 Task: Find connections with filter location Napāsar with filter topic #investmentproperty with filter profile language English with filter current company Waaree Group with filter school Saveetha Engineering College with filter industry Home Health Care Services with filter service category Financial Analysis with filter keywords title Office Manager
Action: Mouse moved to (476, 82)
Screenshot: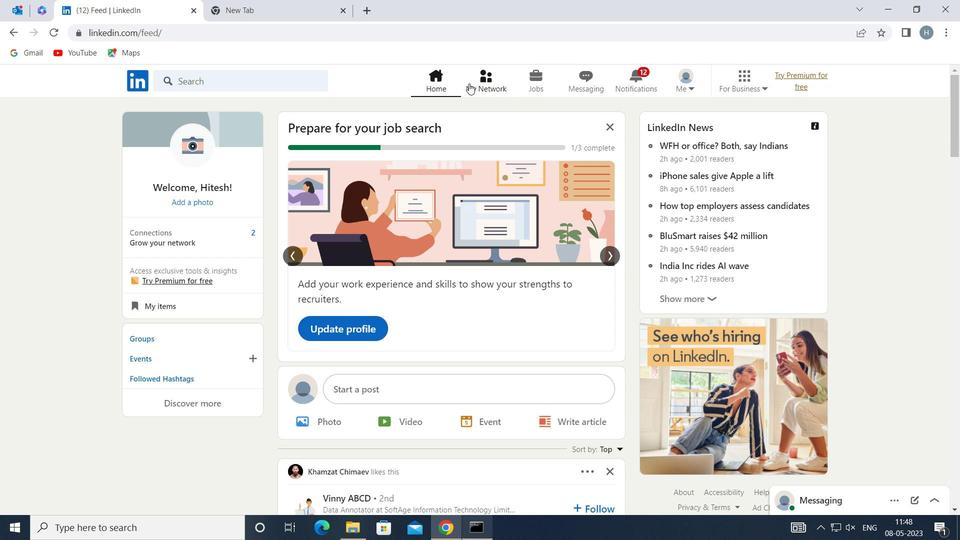 
Action: Mouse pressed left at (476, 82)
Screenshot: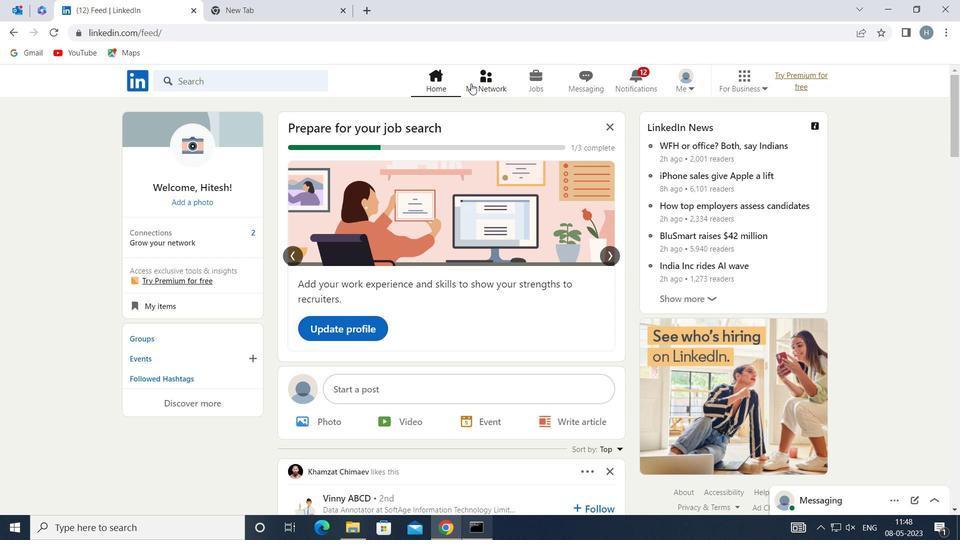 
Action: Mouse moved to (256, 148)
Screenshot: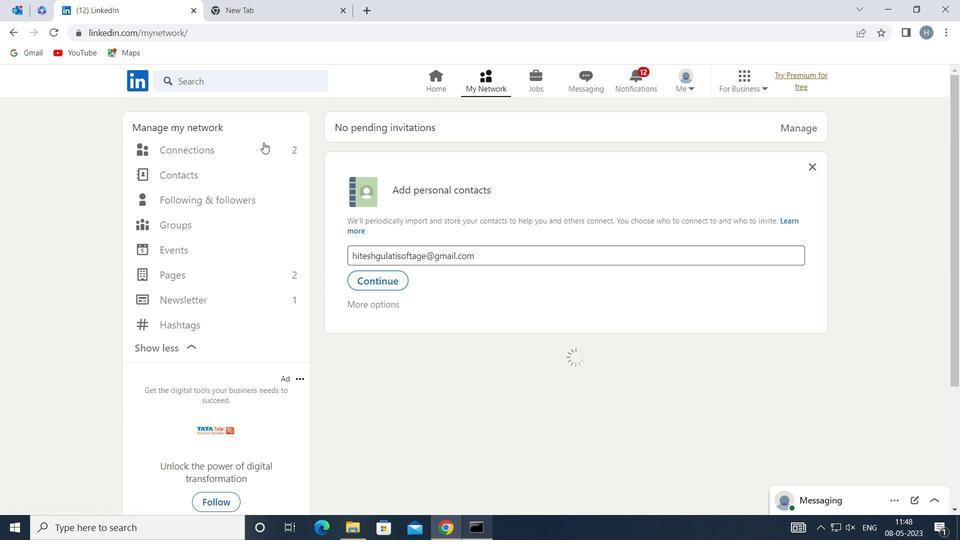 
Action: Mouse pressed left at (256, 148)
Screenshot: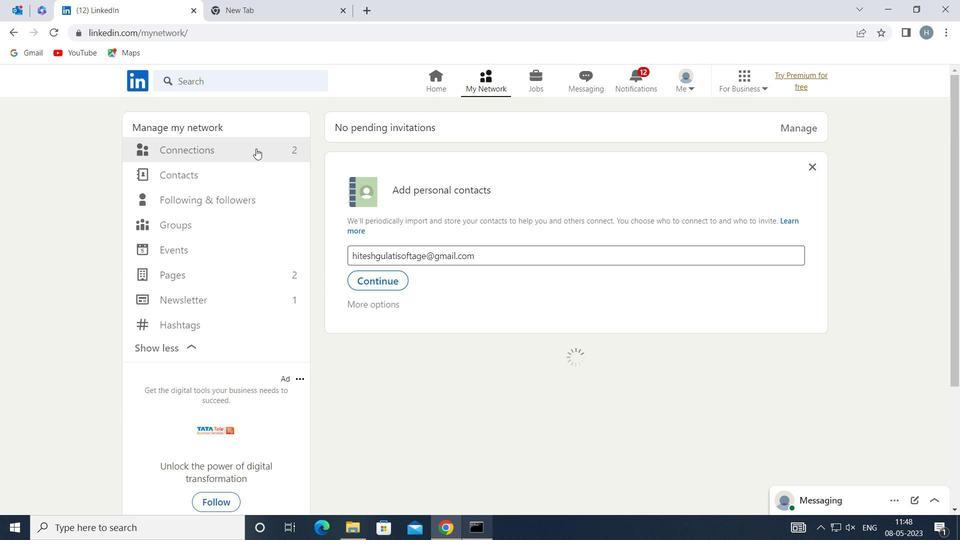 
Action: Mouse moved to (584, 151)
Screenshot: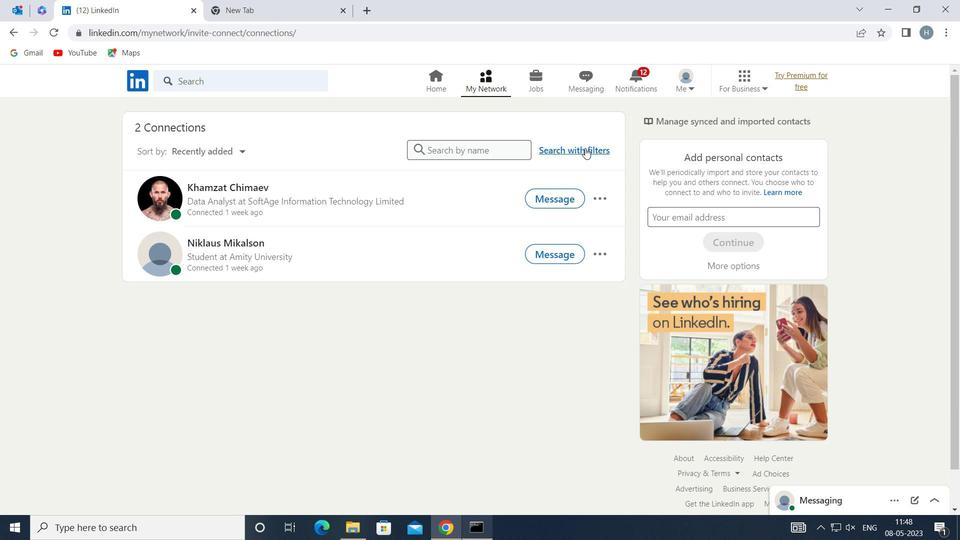 
Action: Mouse pressed left at (584, 151)
Screenshot: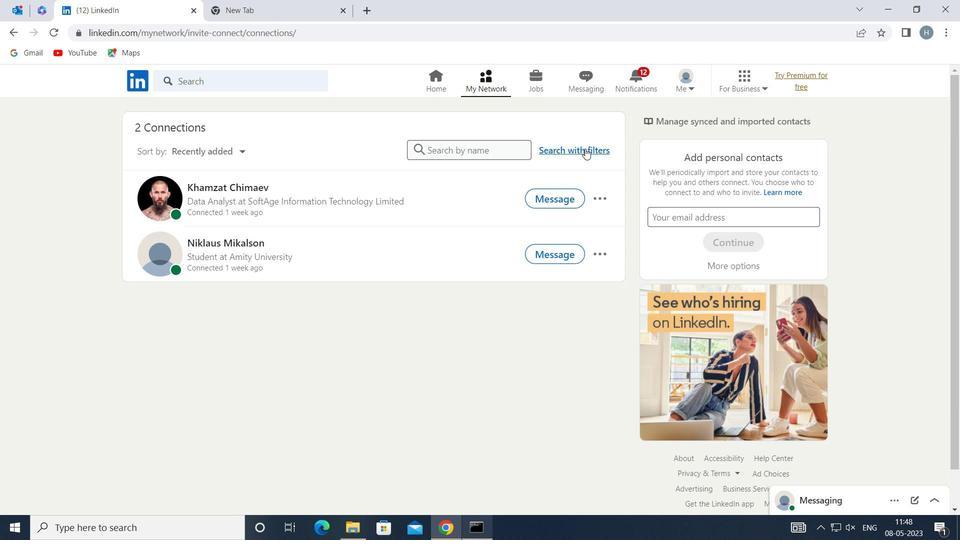 
Action: Mouse moved to (527, 114)
Screenshot: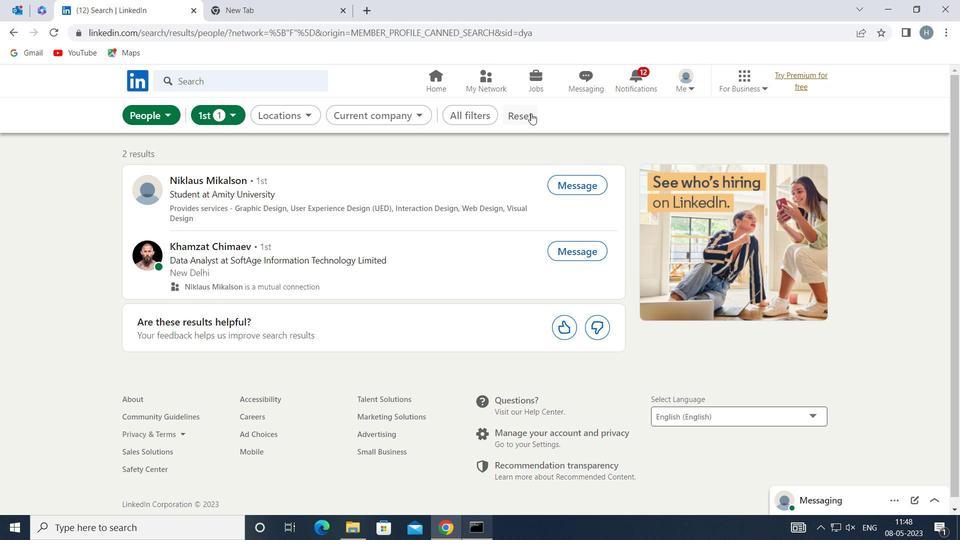 
Action: Mouse pressed left at (527, 114)
Screenshot: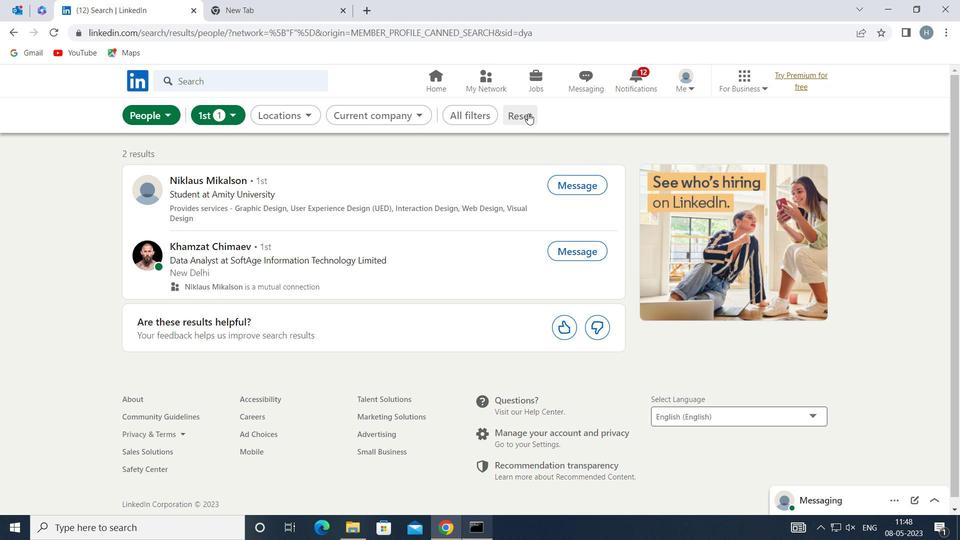 
Action: Mouse moved to (515, 112)
Screenshot: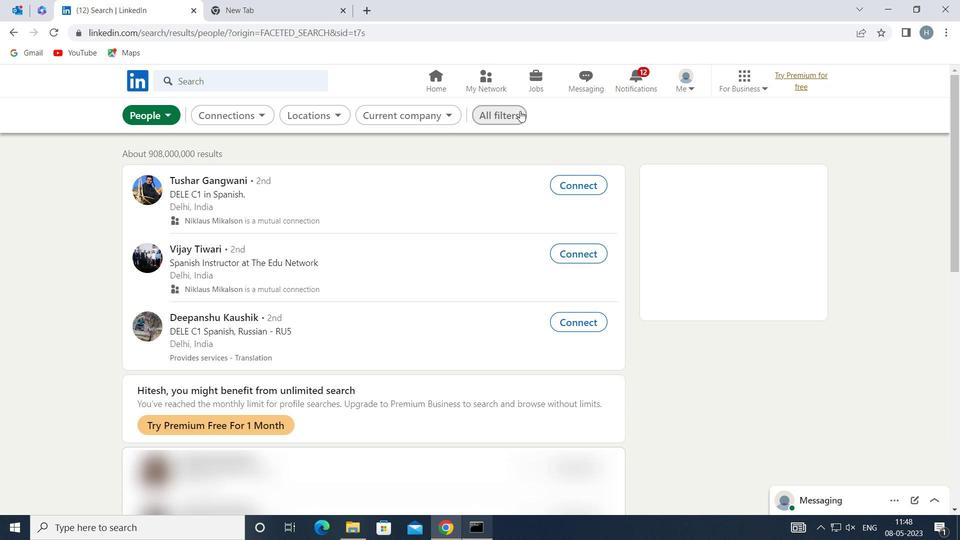 
Action: Mouse pressed left at (515, 112)
Screenshot: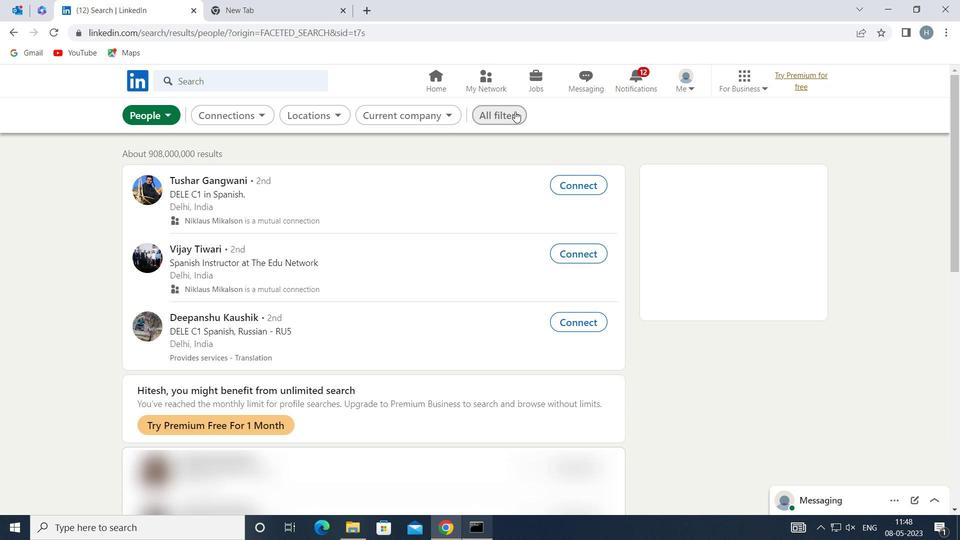 
Action: Mouse moved to (735, 215)
Screenshot: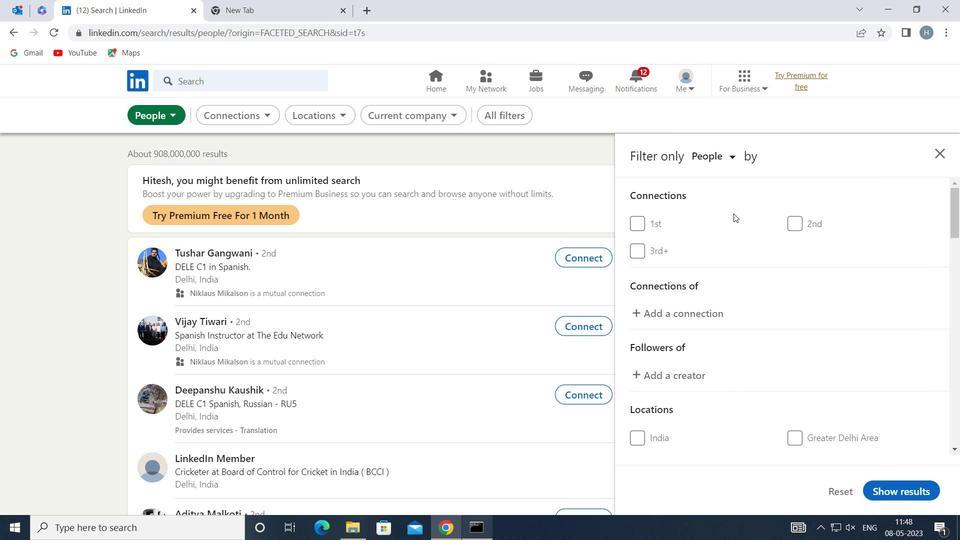 
Action: Mouse scrolled (735, 215) with delta (0, 0)
Screenshot: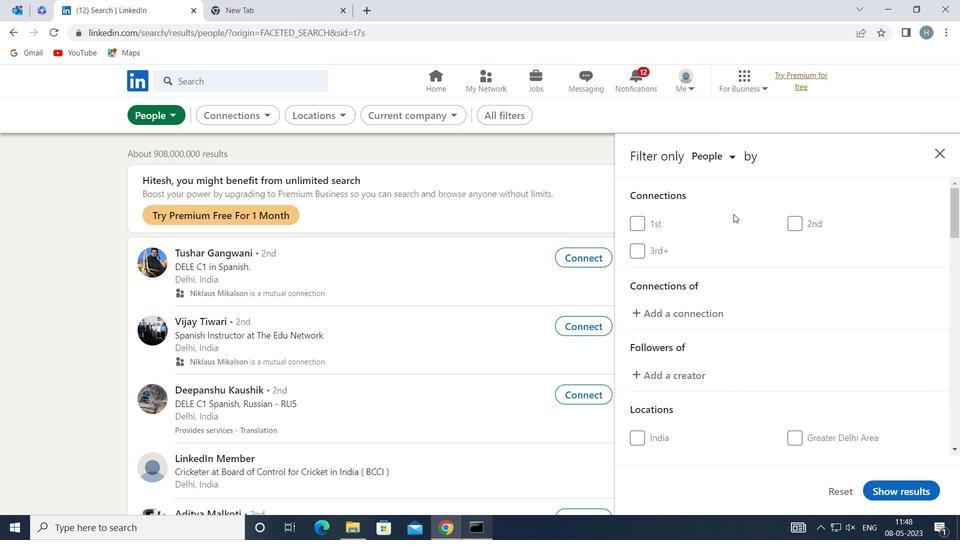 
Action: Mouse moved to (735, 216)
Screenshot: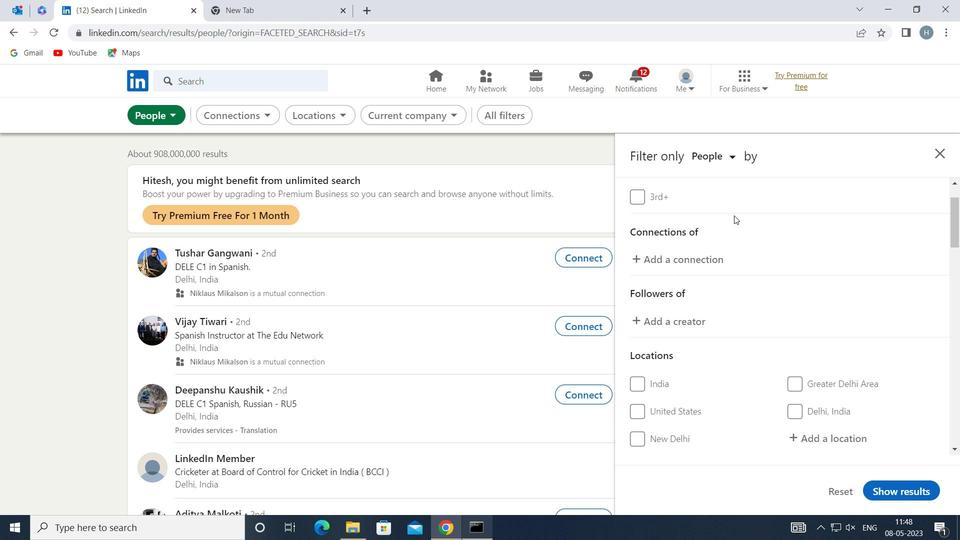 
Action: Mouse scrolled (735, 216) with delta (0, 0)
Screenshot: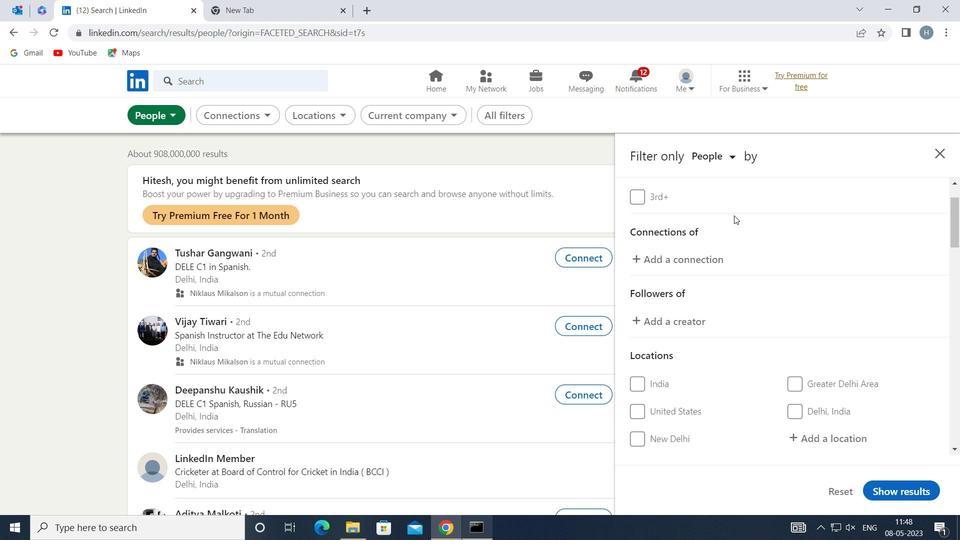 
Action: Mouse scrolled (735, 216) with delta (0, 0)
Screenshot: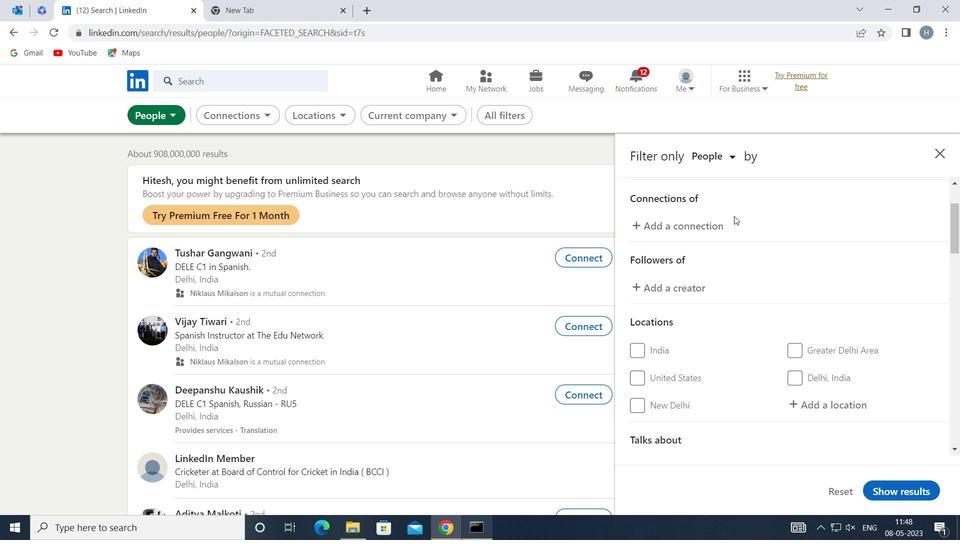 
Action: Mouse moved to (814, 296)
Screenshot: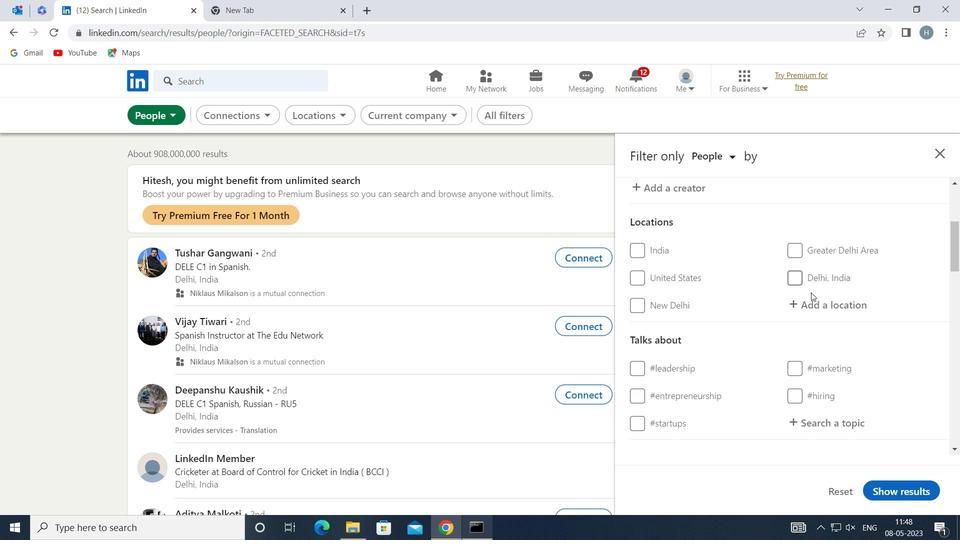 
Action: Mouse pressed left at (814, 296)
Screenshot: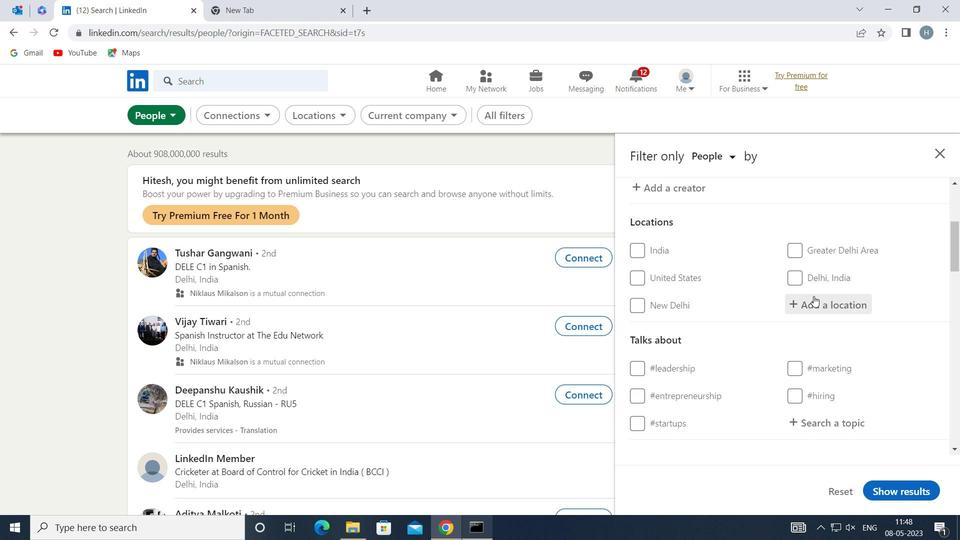 
Action: Key pressed <Key.shift>NAPASAR
Screenshot: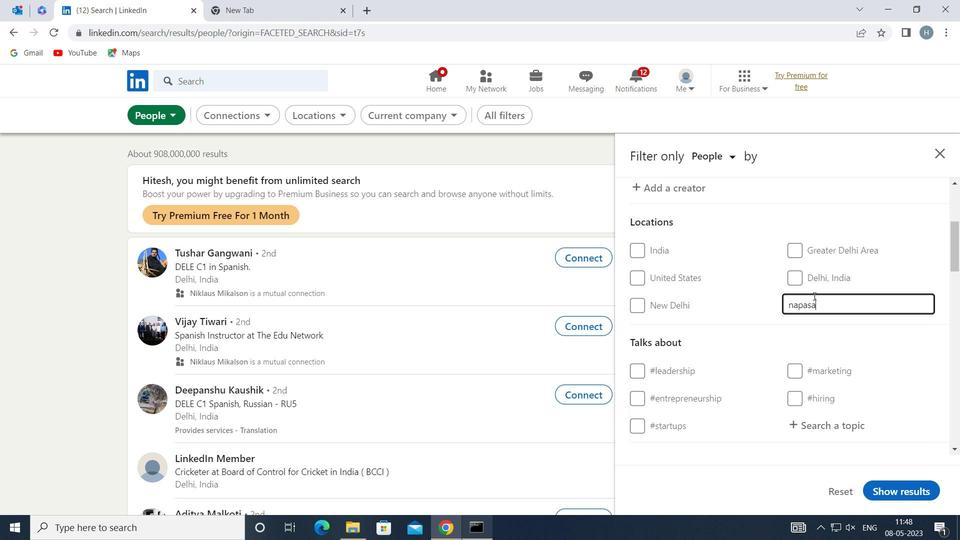 
Action: Mouse moved to (833, 328)
Screenshot: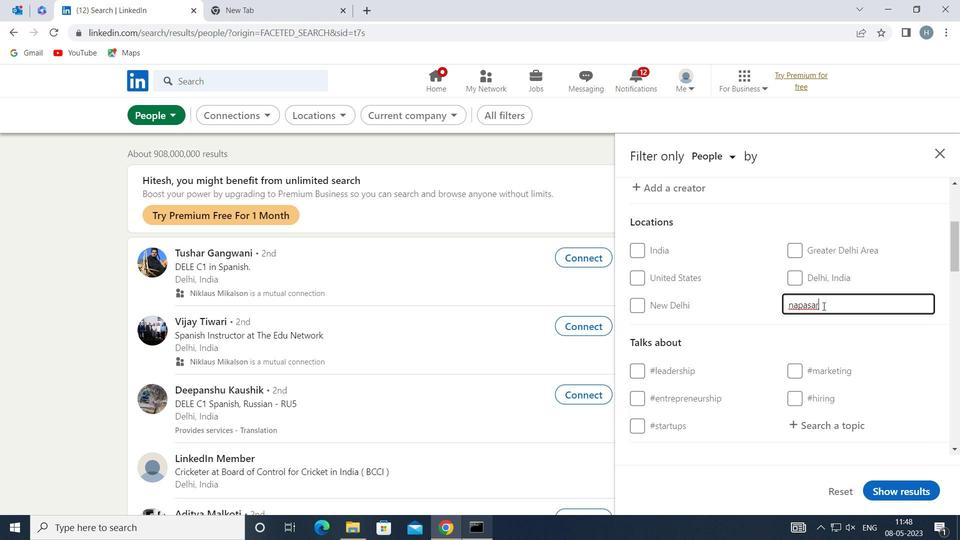 
Action: Mouse pressed left at (833, 328)
Screenshot: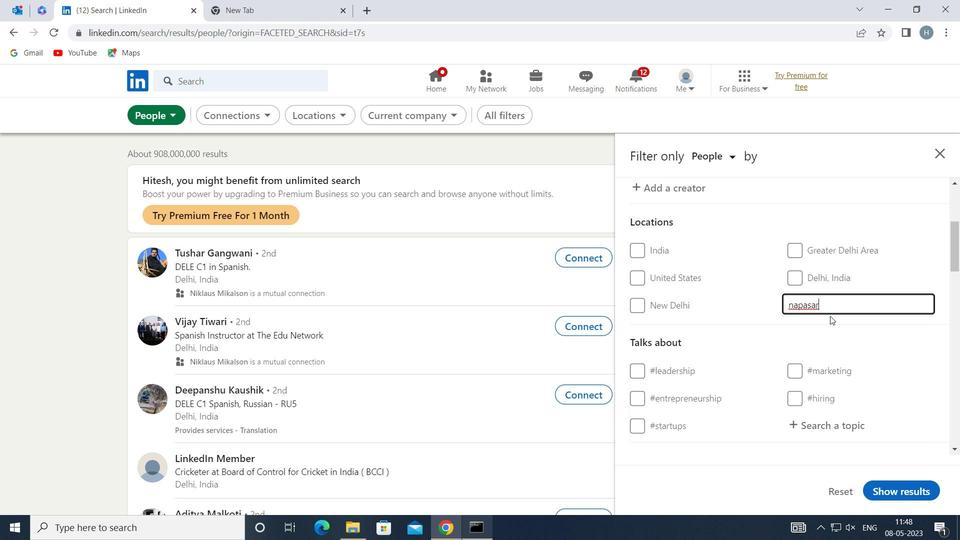 
Action: Mouse moved to (833, 328)
Screenshot: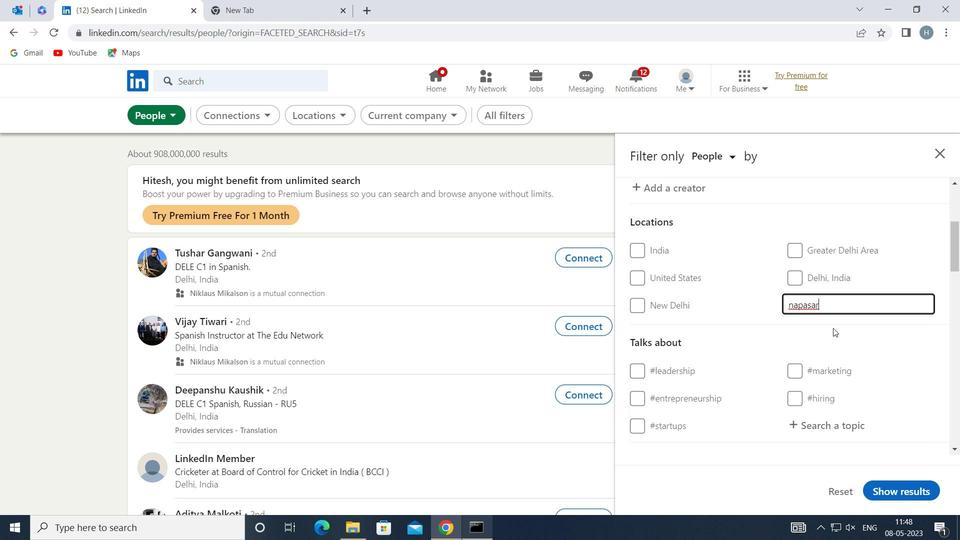 
Action: Mouse scrolled (833, 327) with delta (0, 0)
Screenshot: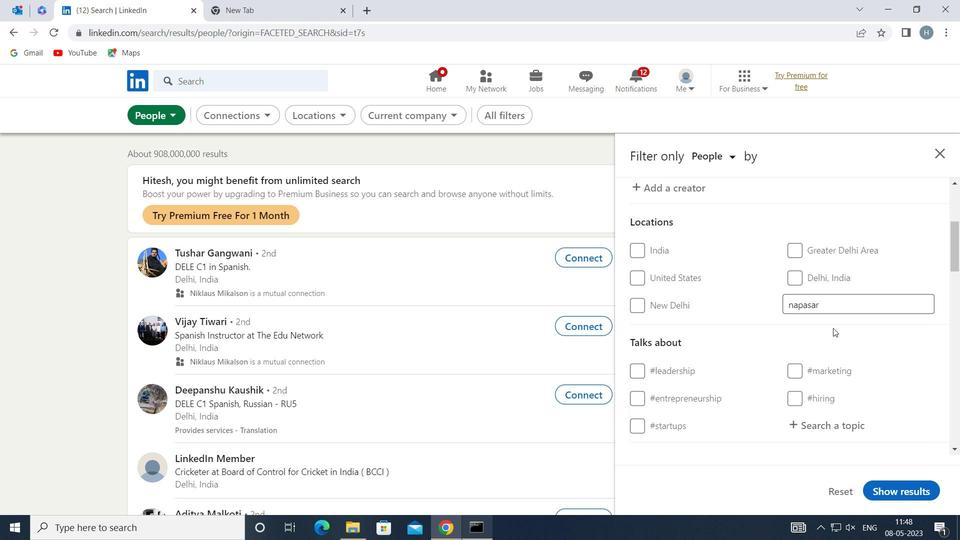 
Action: Mouse moved to (839, 358)
Screenshot: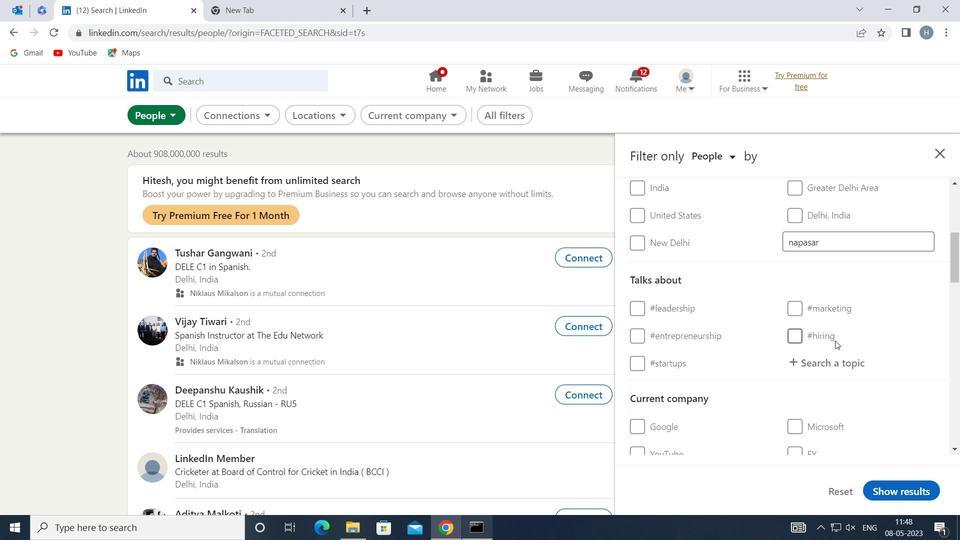
Action: Mouse pressed left at (839, 358)
Screenshot: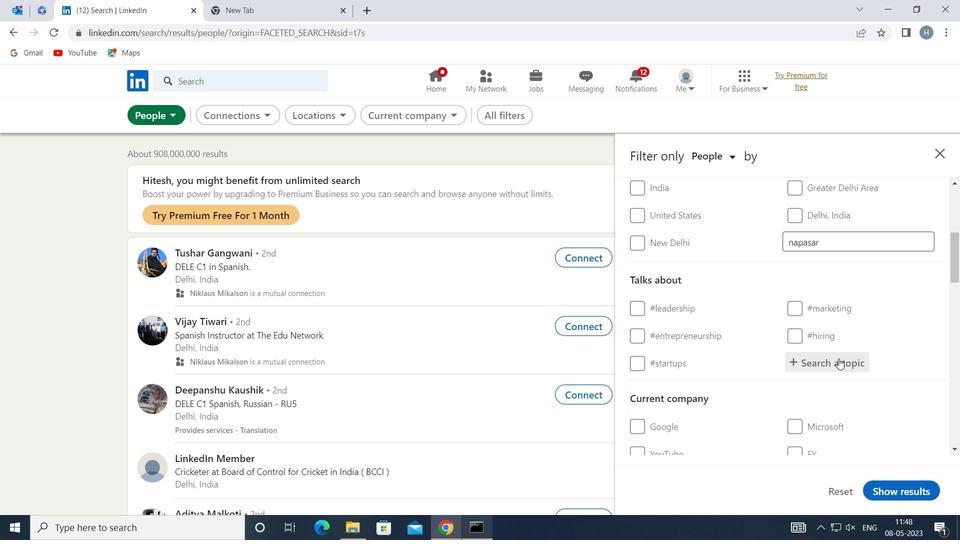 
Action: Key pressed INVESTMENTPROP
Screenshot: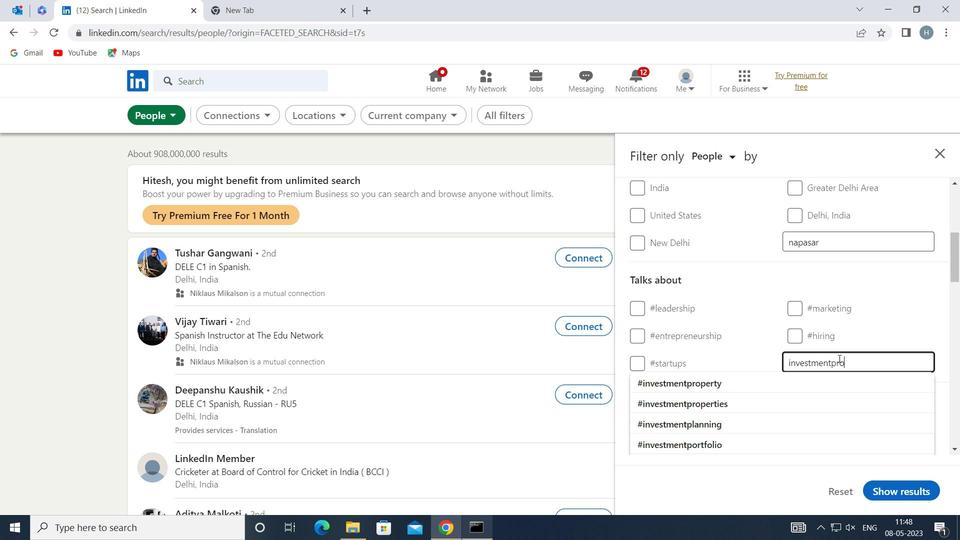
Action: Mouse moved to (804, 377)
Screenshot: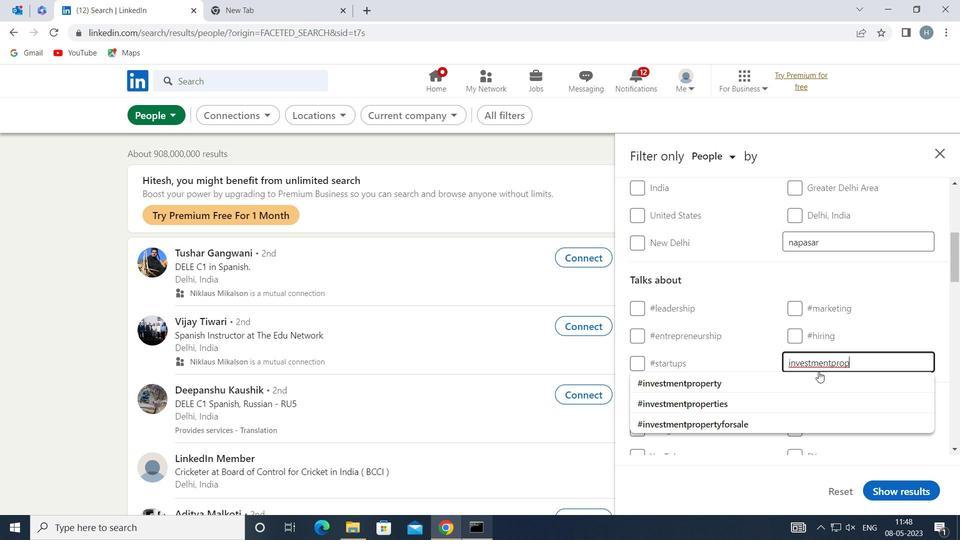
Action: Mouse pressed left at (804, 377)
Screenshot: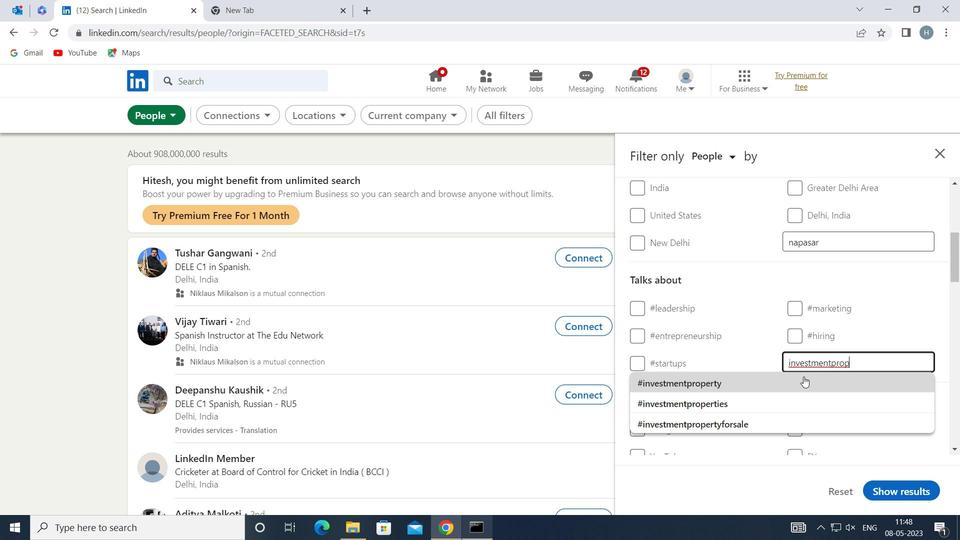 
Action: Mouse moved to (796, 370)
Screenshot: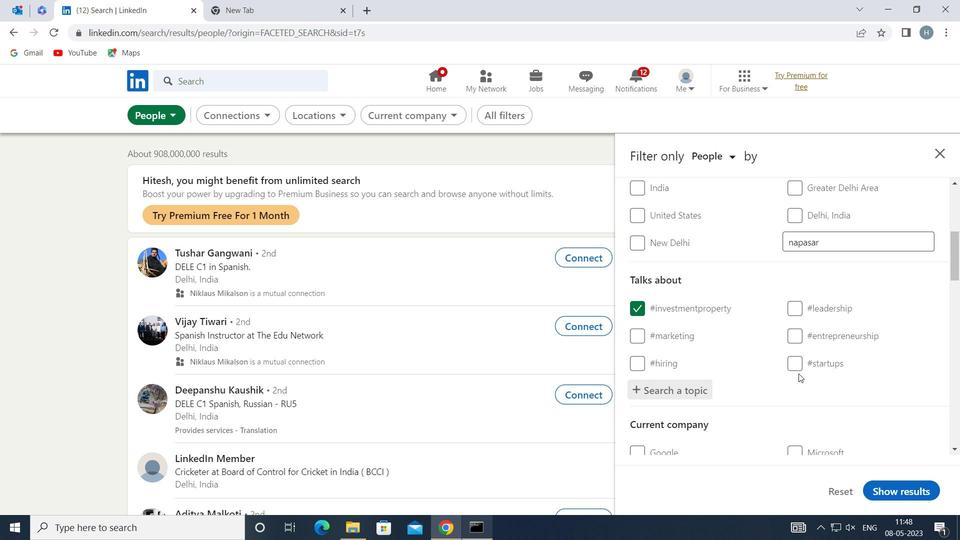 
Action: Mouse scrolled (796, 369) with delta (0, 0)
Screenshot: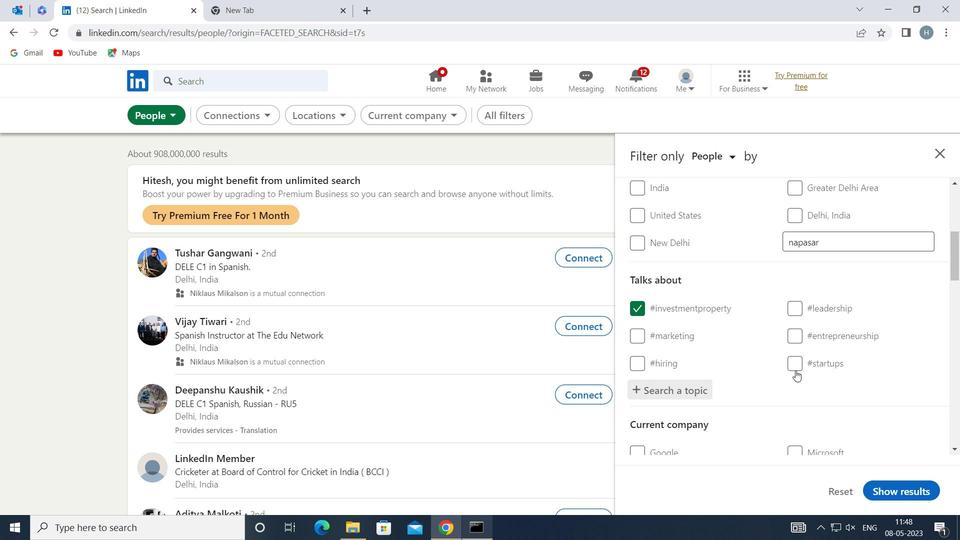 
Action: Mouse moved to (795, 368)
Screenshot: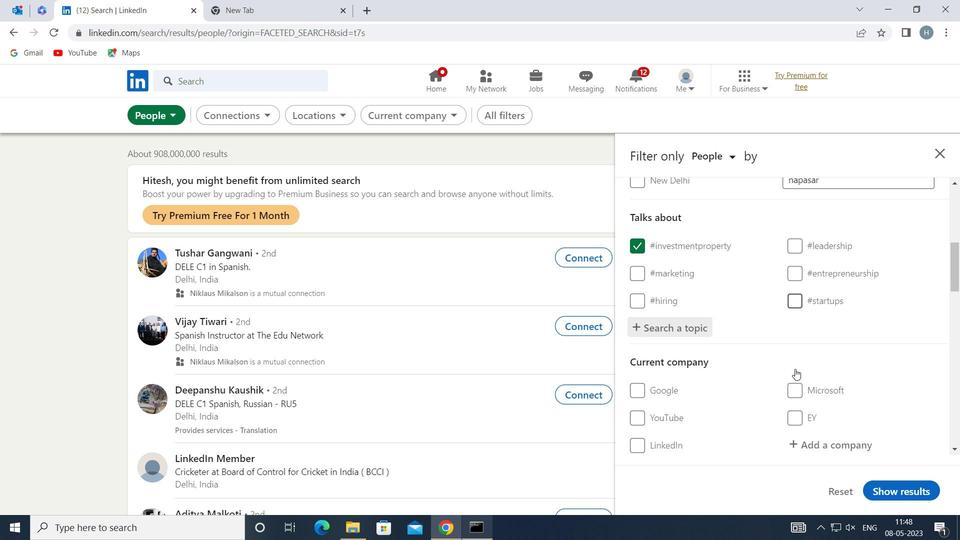 
Action: Mouse scrolled (795, 368) with delta (0, 0)
Screenshot: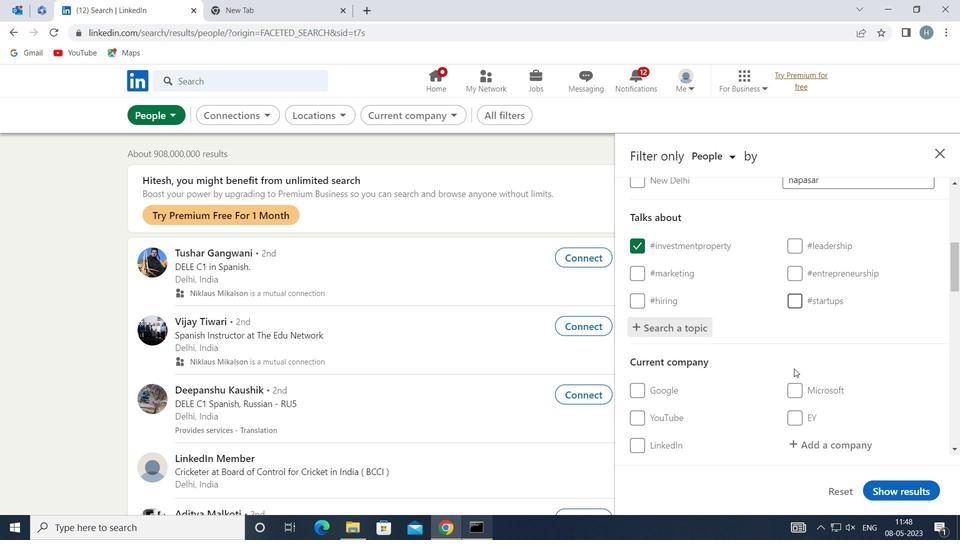 
Action: Mouse scrolled (795, 368) with delta (0, 0)
Screenshot: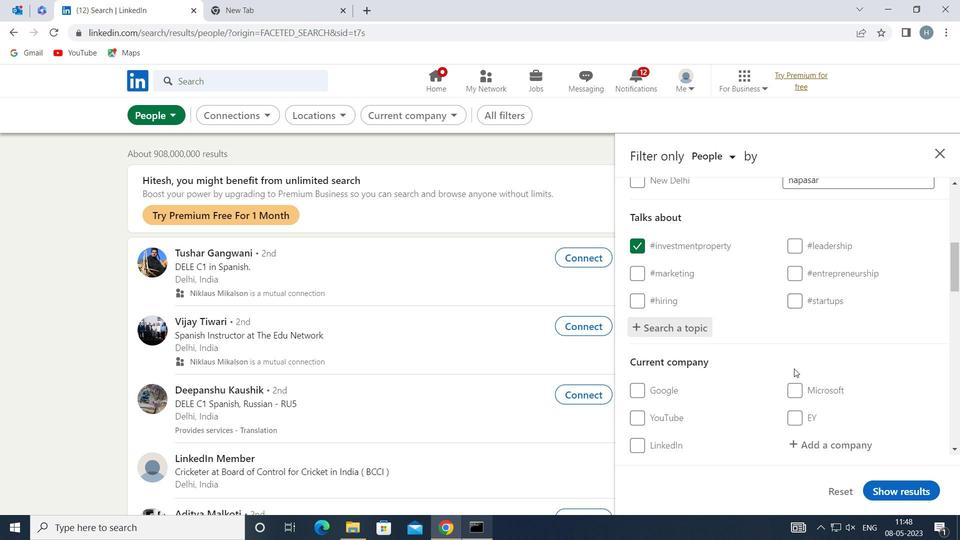 
Action: Mouse scrolled (795, 368) with delta (0, 0)
Screenshot: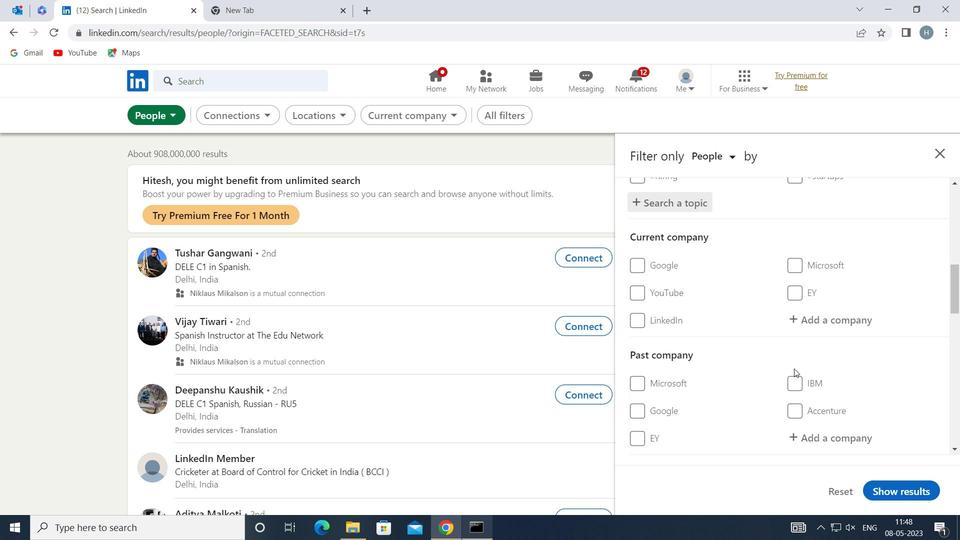 
Action: Mouse scrolled (795, 368) with delta (0, 0)
Screenshot: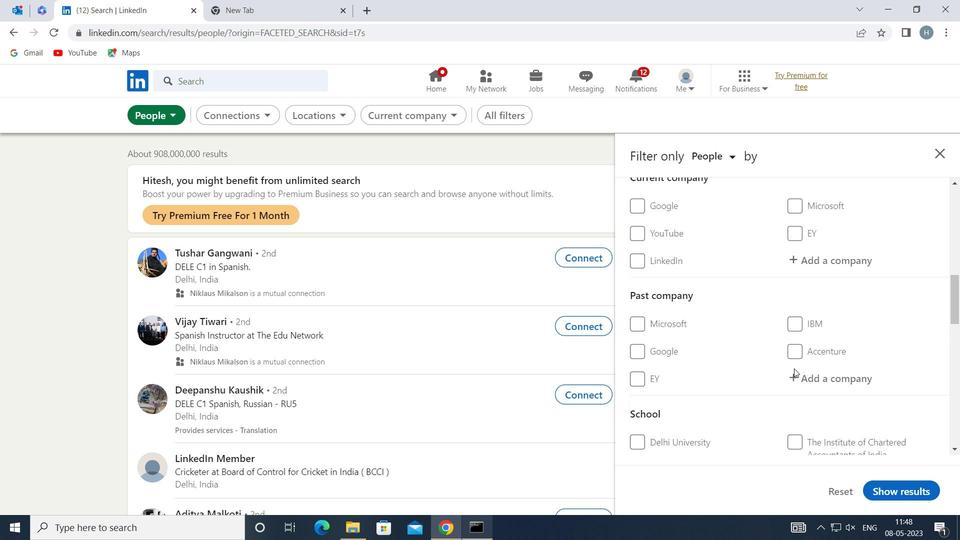 
Action: Mouse scrolled (795, 368) with delta (0, 0)
Screenshot: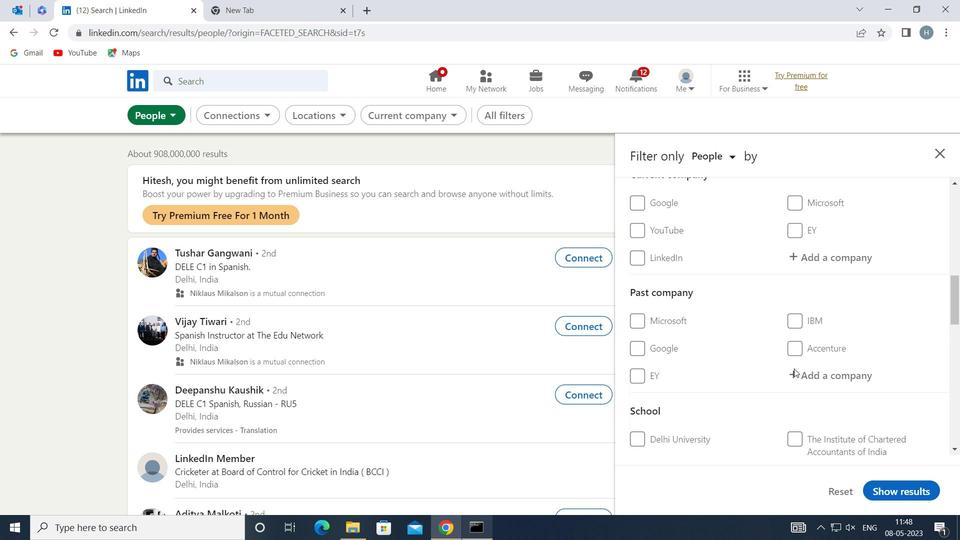 
Action: Mouse scrolled (795, 368) with delta (0, 0)
Screenshot: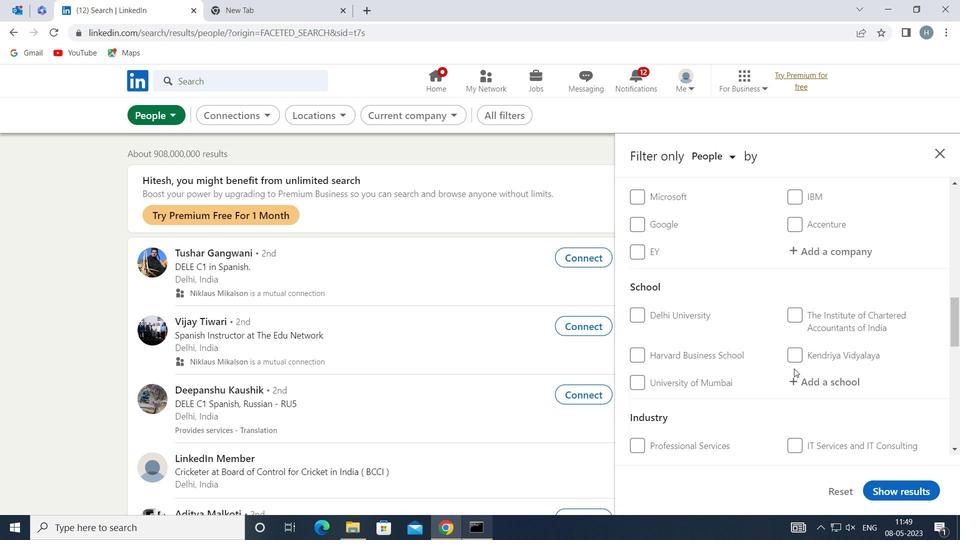 
Action: Mouse scrolled (795, 368) with delta (0, 0)
Screenshot: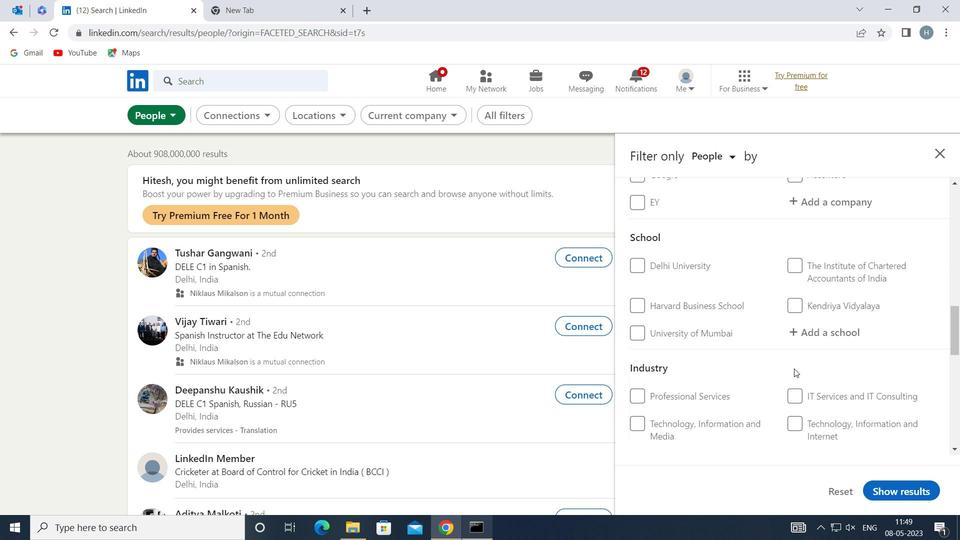 
Action: Mouse scrolled (795, 368) with delta (0, 0)
Screenshot: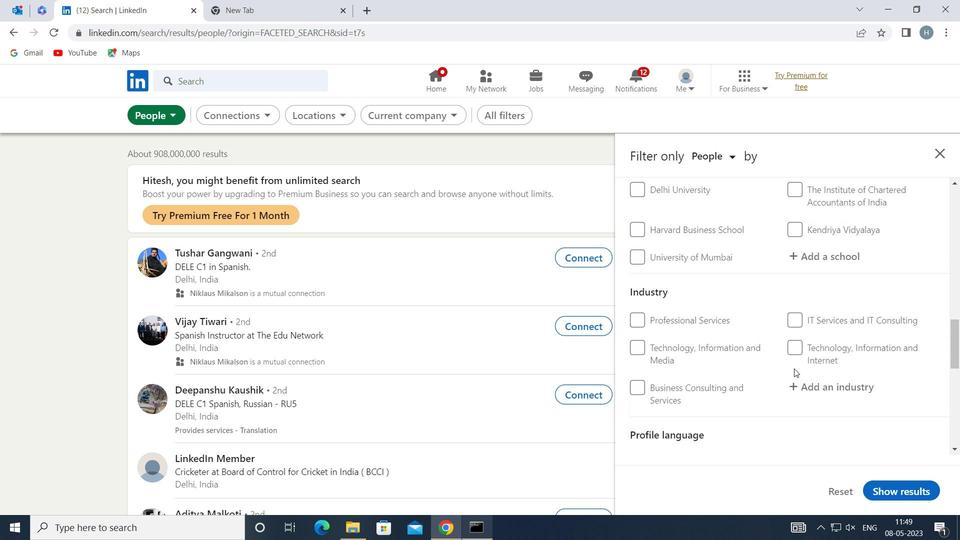 
Action: Mouse scrolled (795, 368) with delta (0, 0)
Screenshot: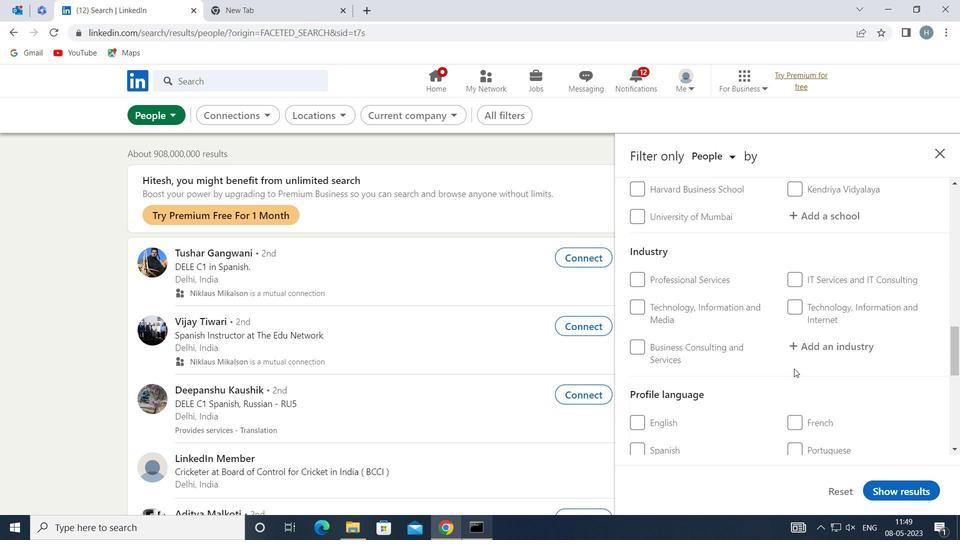 
Action: Mouse moved to (637, 340)
Screenshot: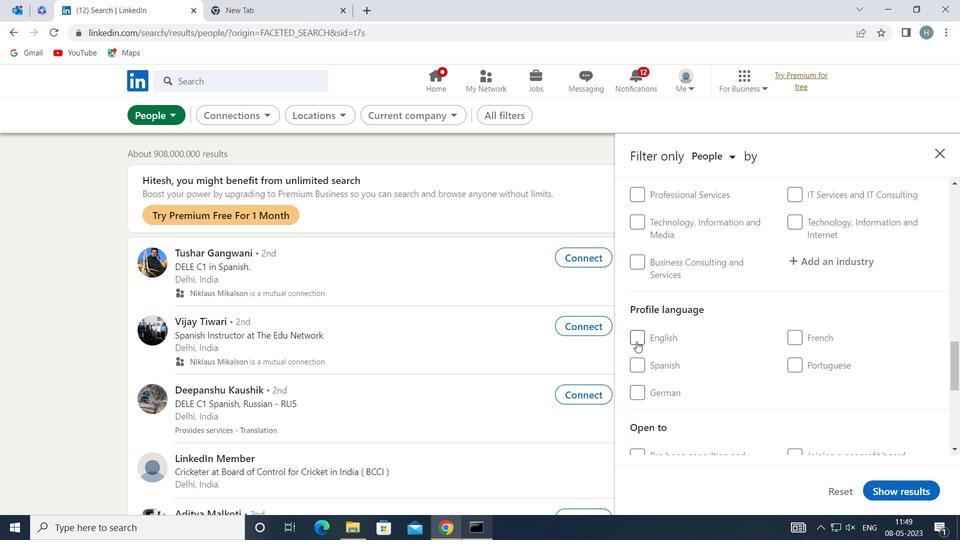 
Action: Mouse pressed left at (637, 340)
Screenshot: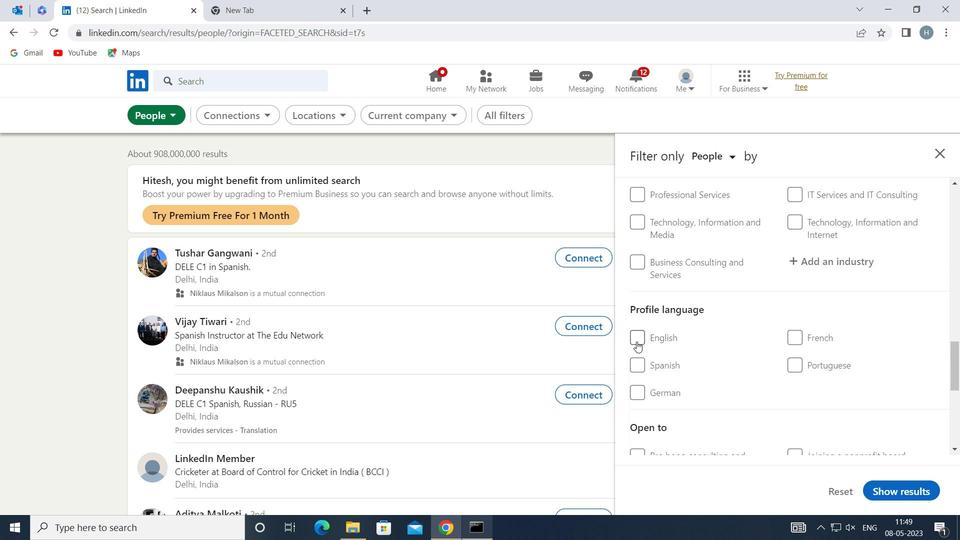 
Action: Mouse moved to (720, 353)
Screenshot: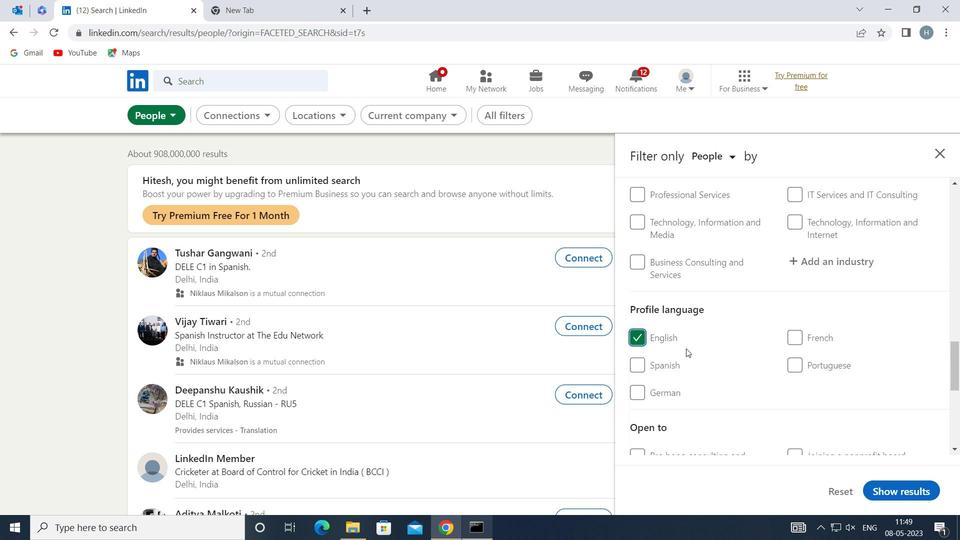 
Action: Mouse scrolled (720, 354) with delta (0, 0)
Screenshot: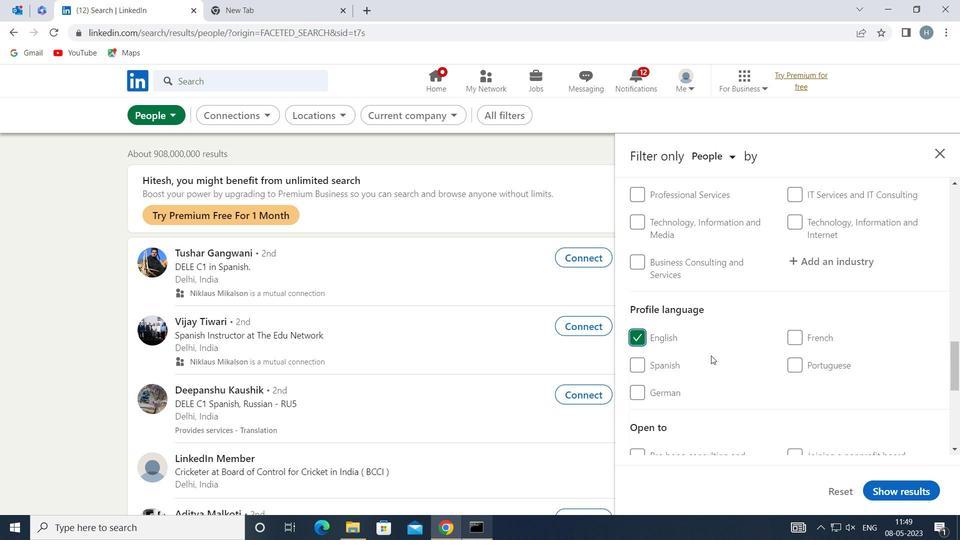 
Action: Mouse scrolled (720, 354) with delta (0, 0)
Screenshot: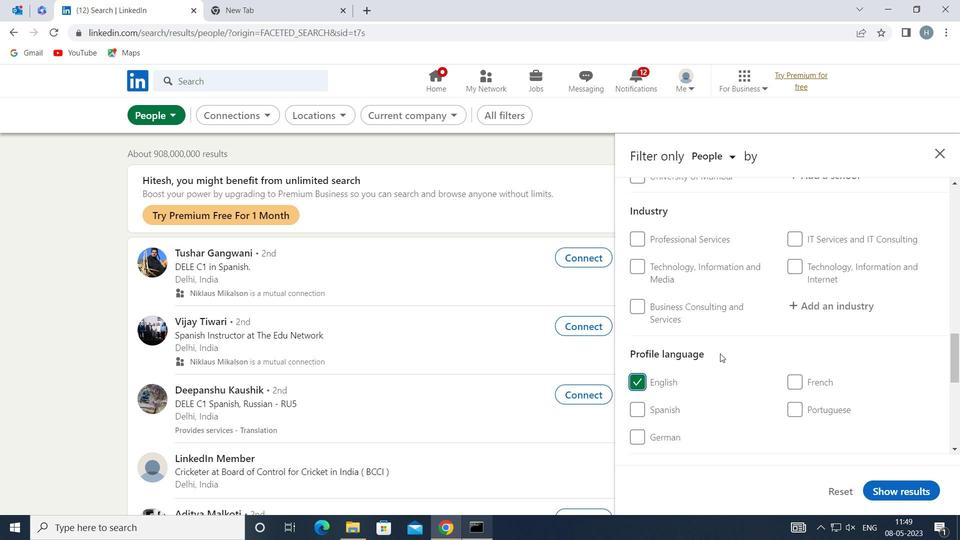 
Action: Mouse scrolled (720, 354) with delta (0, 0)
Screenshot: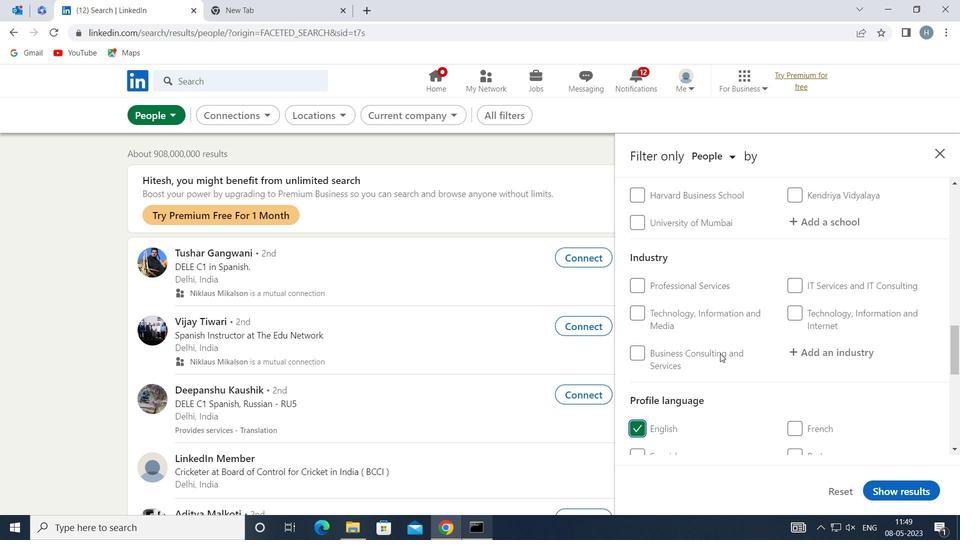
Action: Mouse scrolled (720, 354) with delta (0, 0)
Screenshot: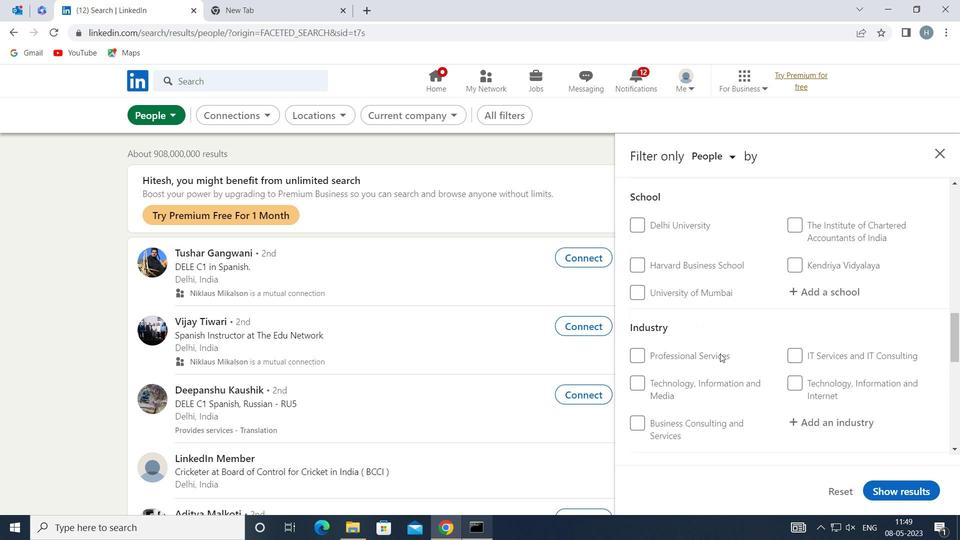 
Action: Mouse scrolled (720, 354) with delta (0, 0)
Screenshot: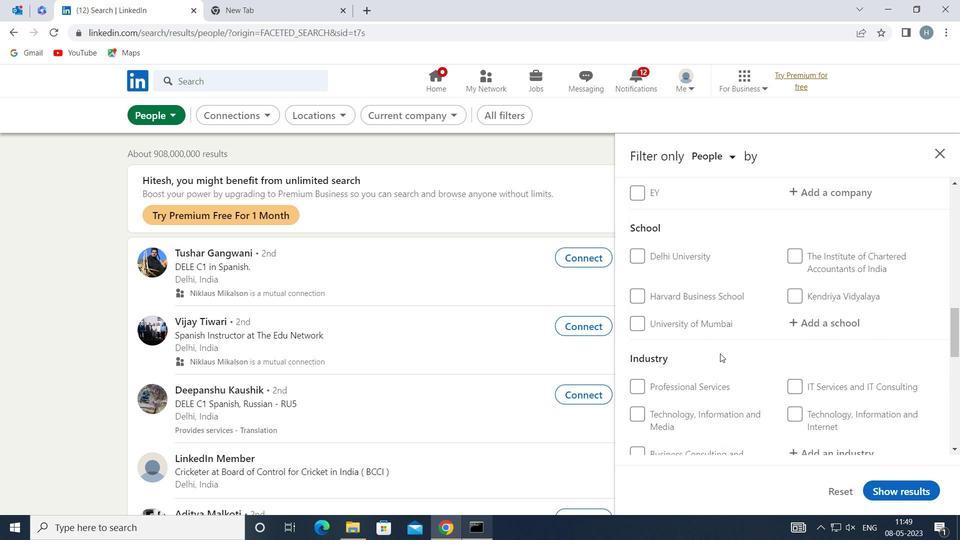 
Action: Mouse scrolled (720, 354) with delta (0, 0)
Screenshot: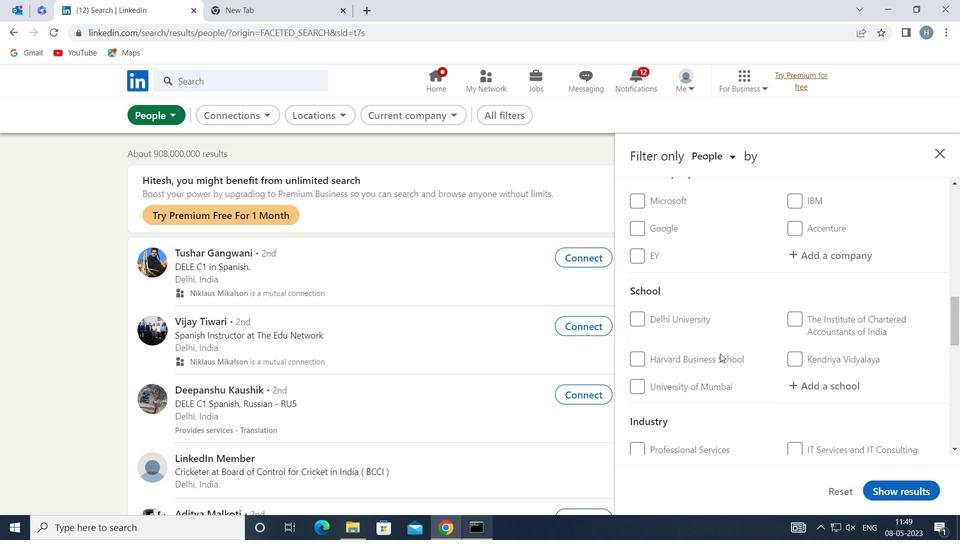
Action: Mouse scrolled (720, 354) with delta (0, 0)
Screenshot: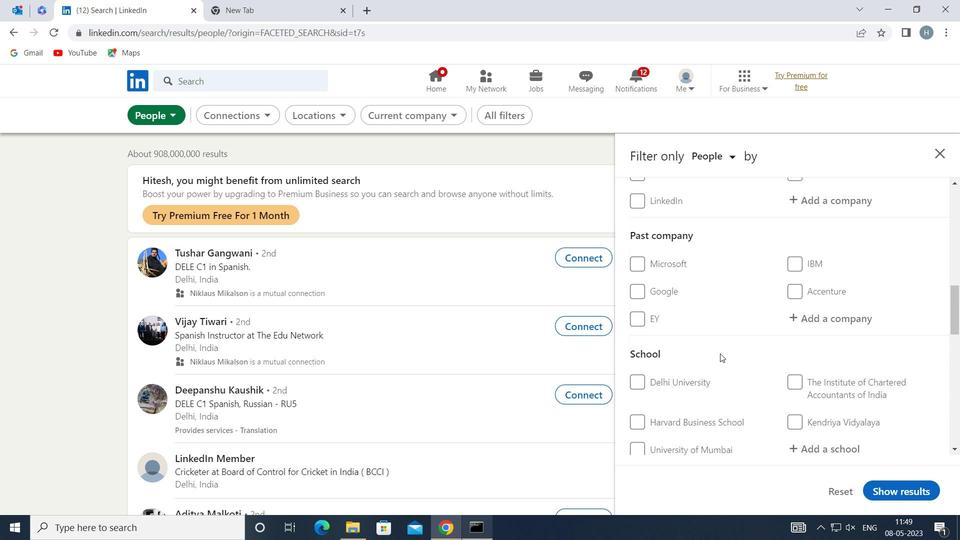 
Action: Mouse scrolled (720, 354) with delta (0, 0)
Screenshot: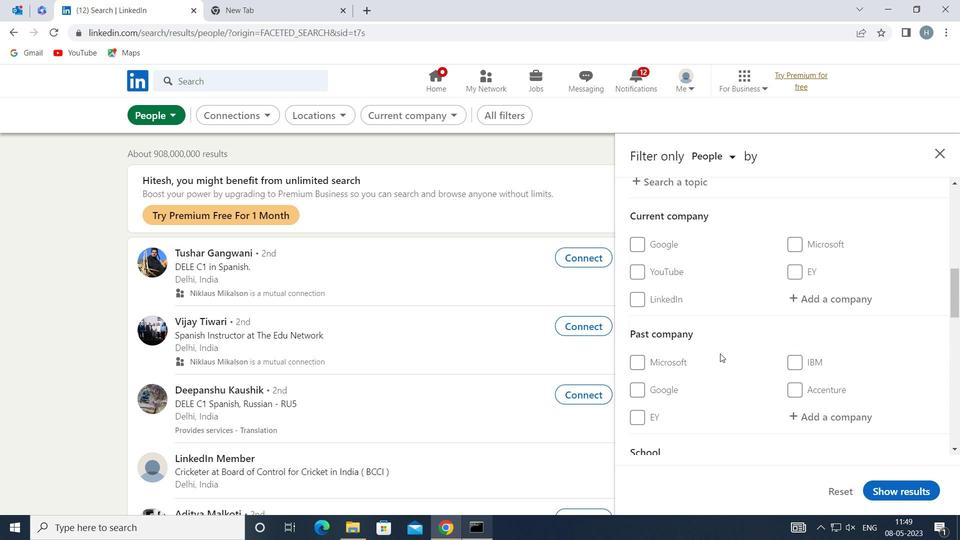 
Action: Mouse moved to (816, 377)
Screenshot: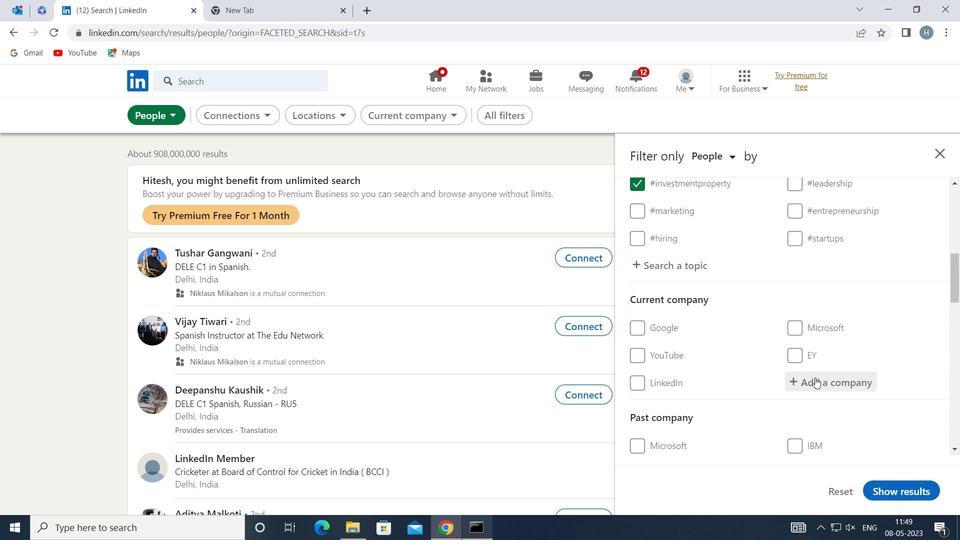 
Action: Mouse pressed left at (816, 377)
Screenshot: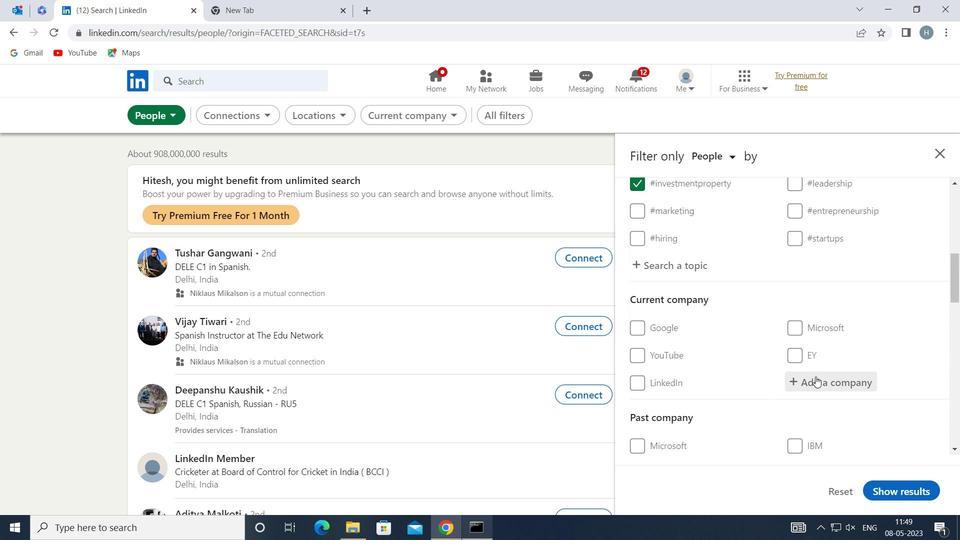 
Action: Key pressed <Key.shift>WAAREE<Key.space><Key.shift>GROUP
Screenshot: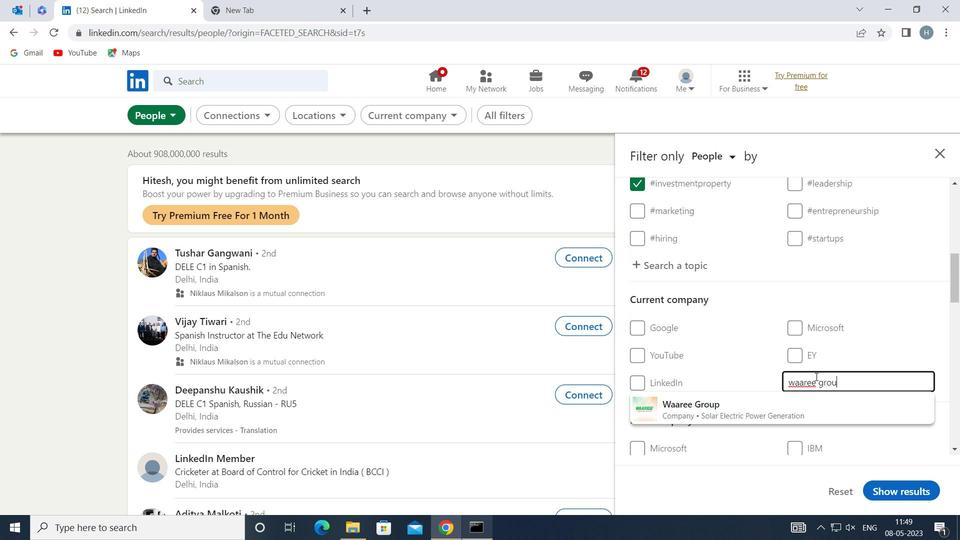 
Action: Mouse moved to (783, 402)
Screenshot: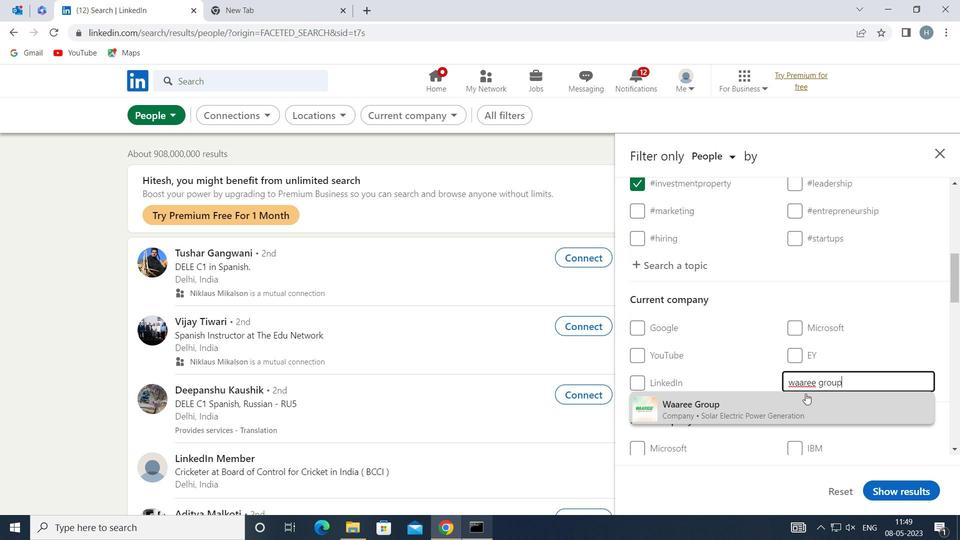 
Action: Mouse pressed left at (783, 402)
Screenshot: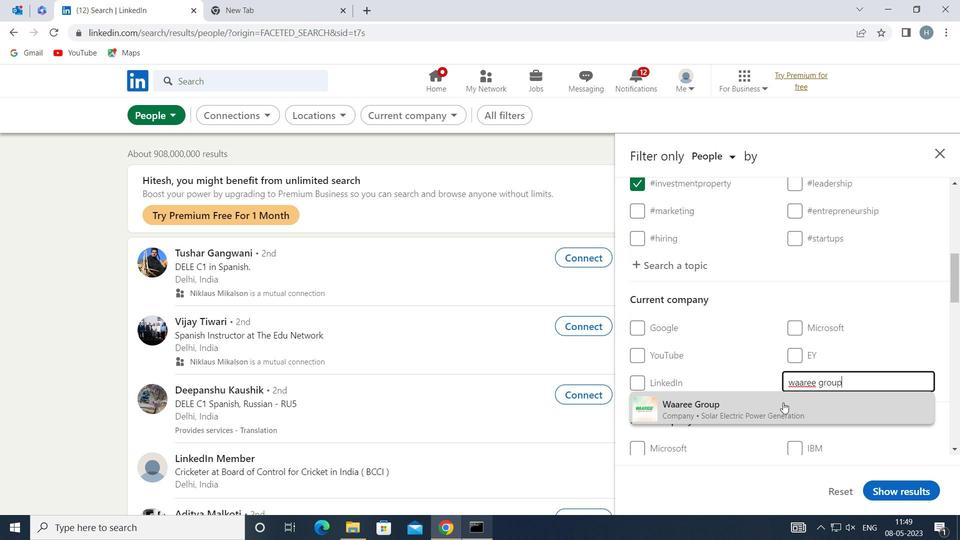 
Action: Mouse moved to (764, 360)
Screenshot: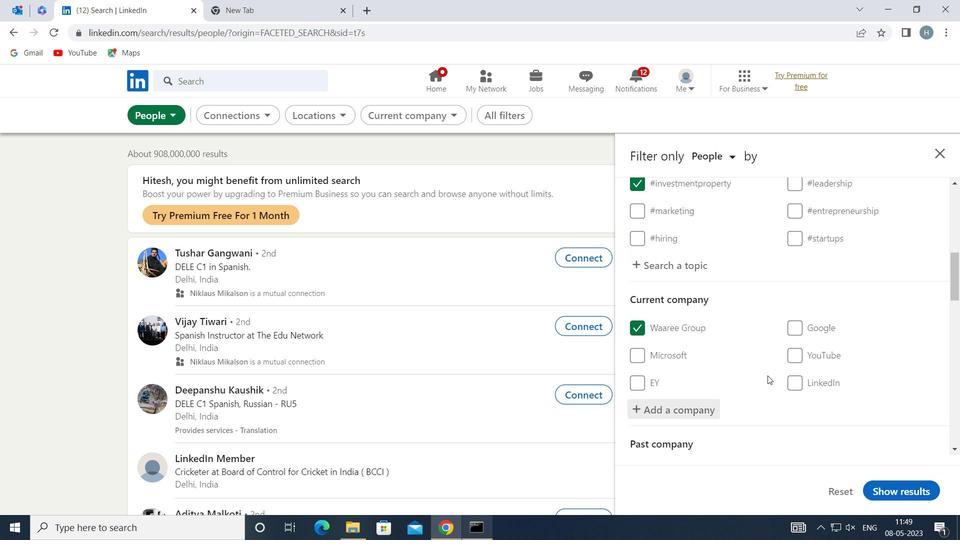 
Action: Mouse scrolled (764, 359) with delta (0, 0)
Screenshot: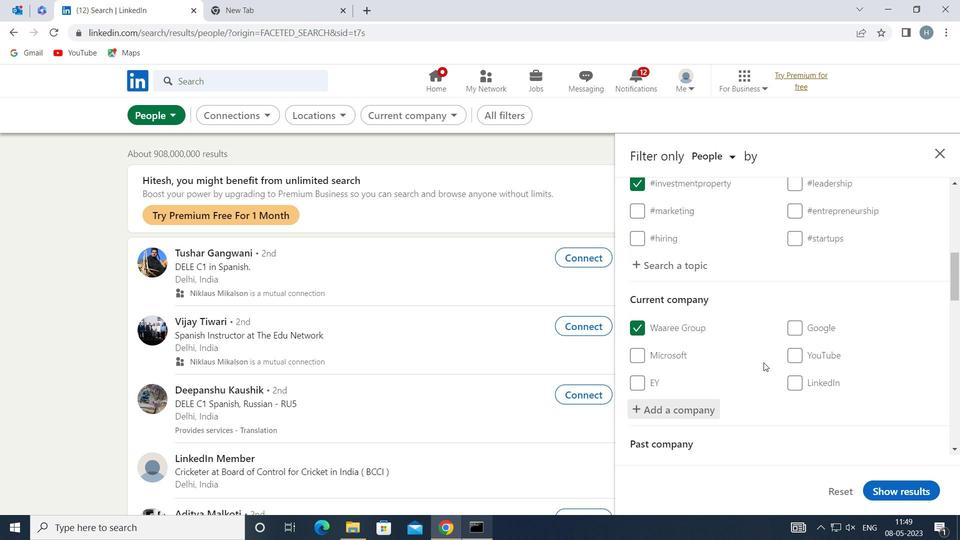 
Action: Mouse scrolled (764, 359) with delta (0, 0)
Screenshot: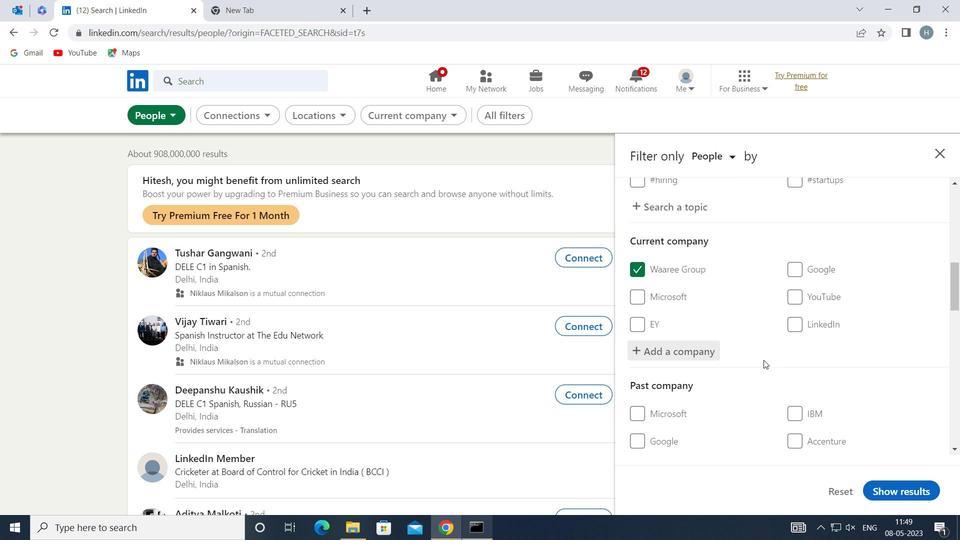 
Action: Mouse scrolled (764, 359) with delta (0, 0)
Screenshot: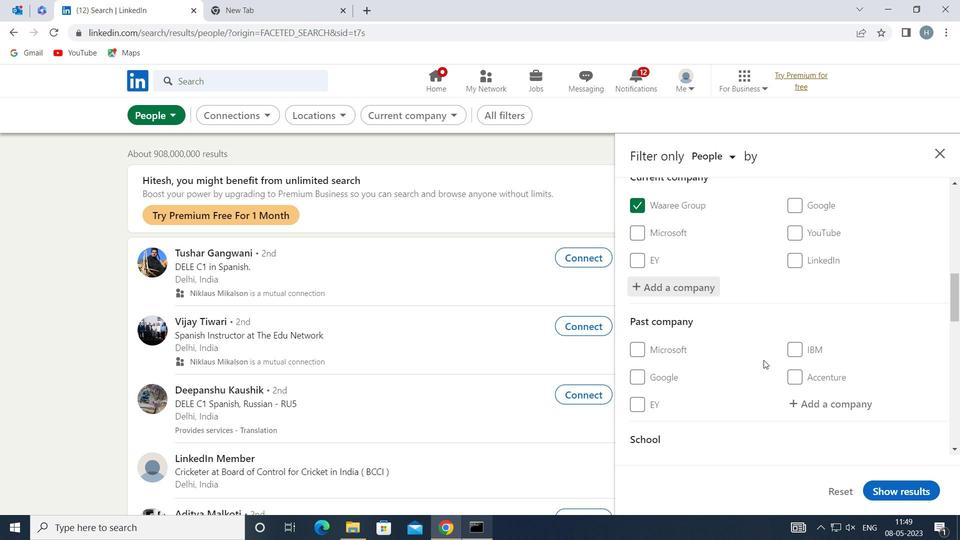 
Action: Mouse scrolled (764, 359) with delta (0, 0)
Screenshot: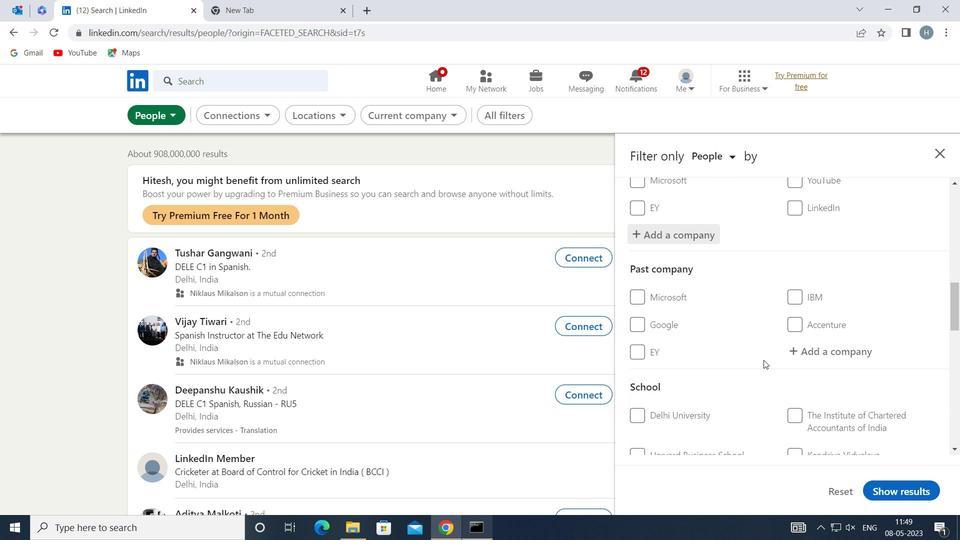 
Action: Mouse scrolled (764, 359) with delta (0, 0)
Screenshot: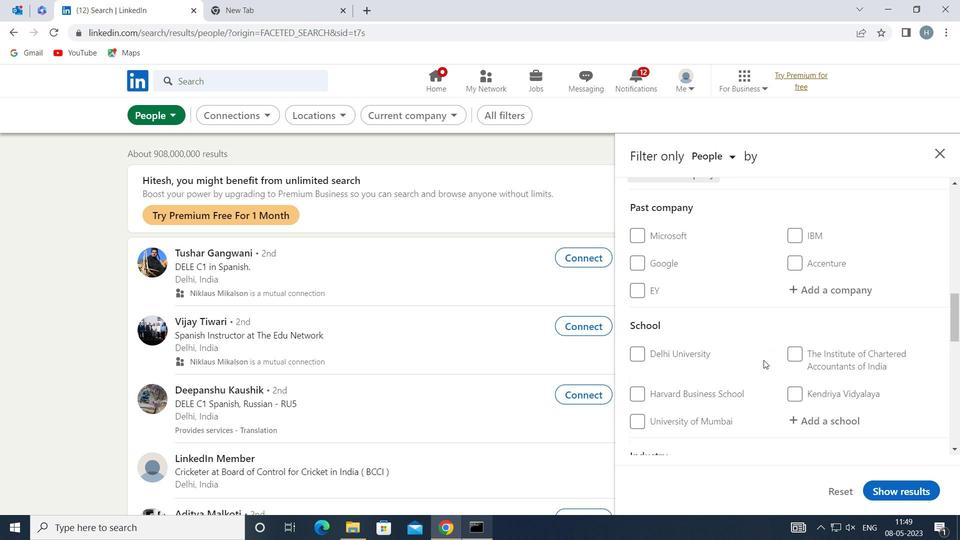 
Action: Mouse moved to (844, 344)
Screenshot: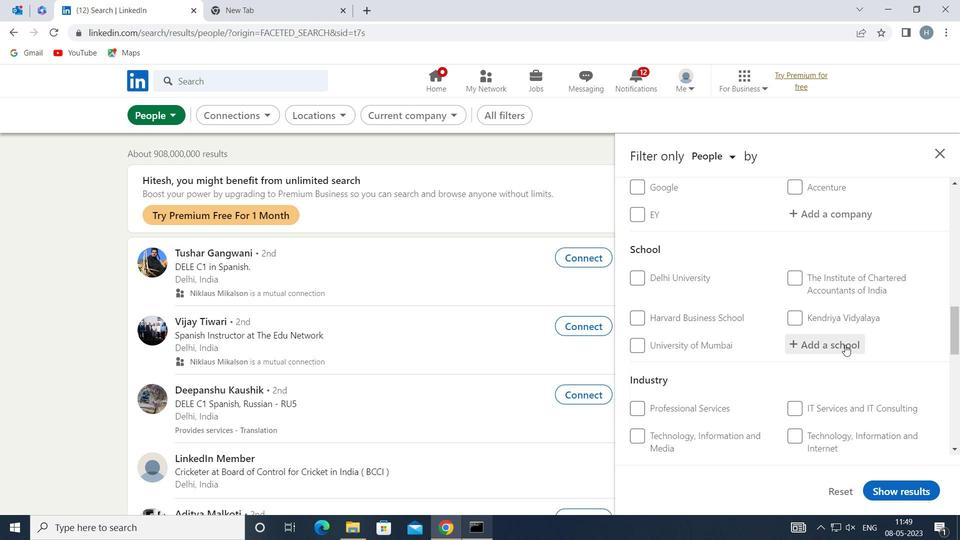 
Action: Mouse pressed left at (844, 344)
Screenshot: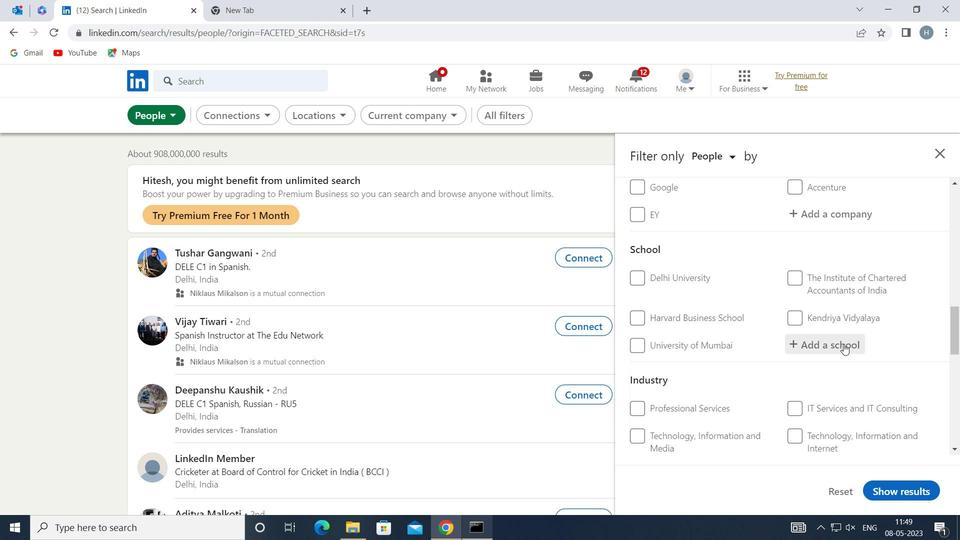 
Action: Key pressed <Key.shift>SAVEETHA<Key.space>
Screenshot: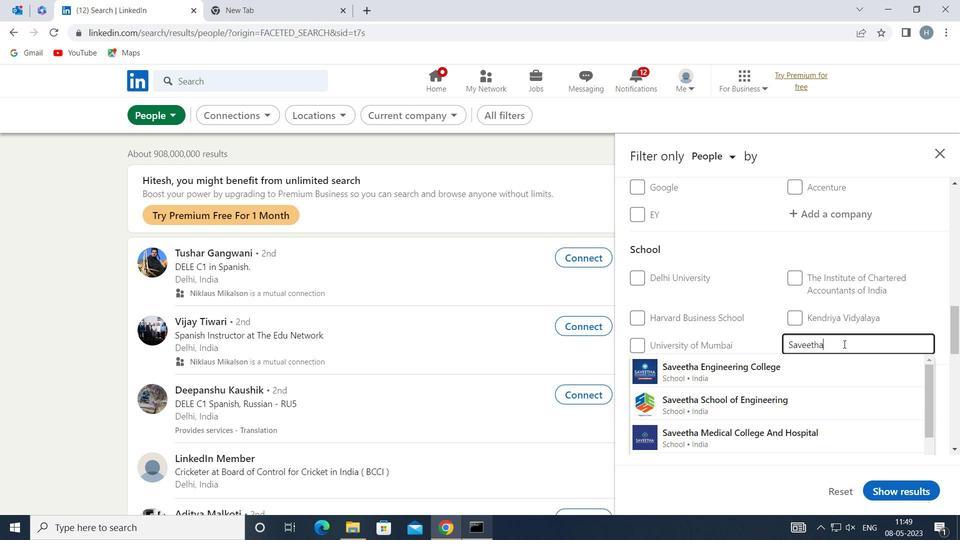 
Action: Mouse moved to (803, 366)
Screenshot: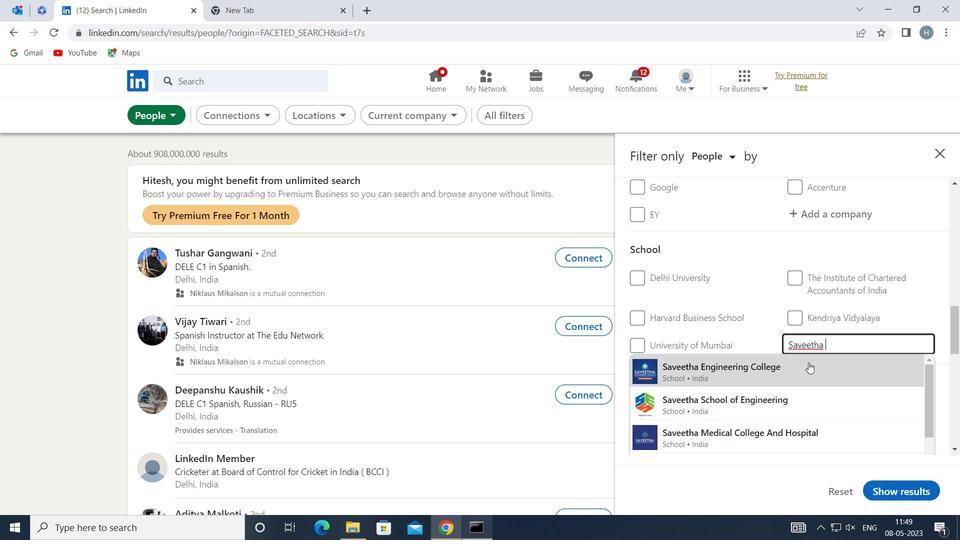 
Action: Mouse pressed left at (803, 366)
Screenshot: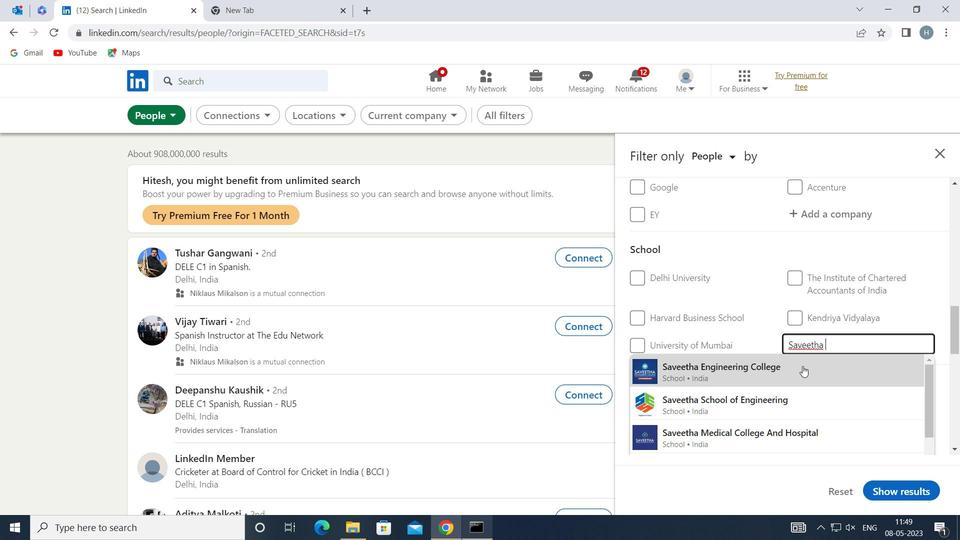 
Action: Mouse moved to (792, 350)
Screenshot: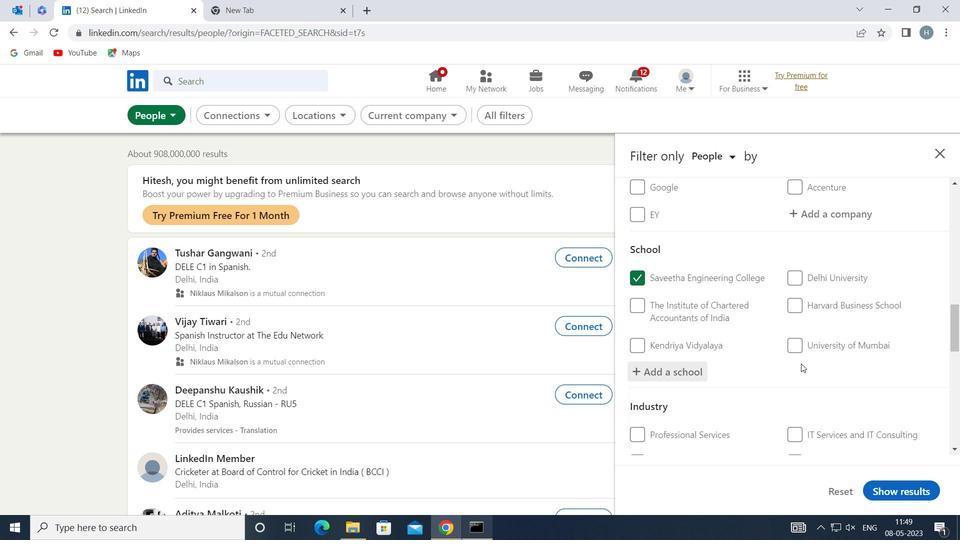 
Action: Mouse scrolled (792, 349) with delta (0, 0)
Screenshot: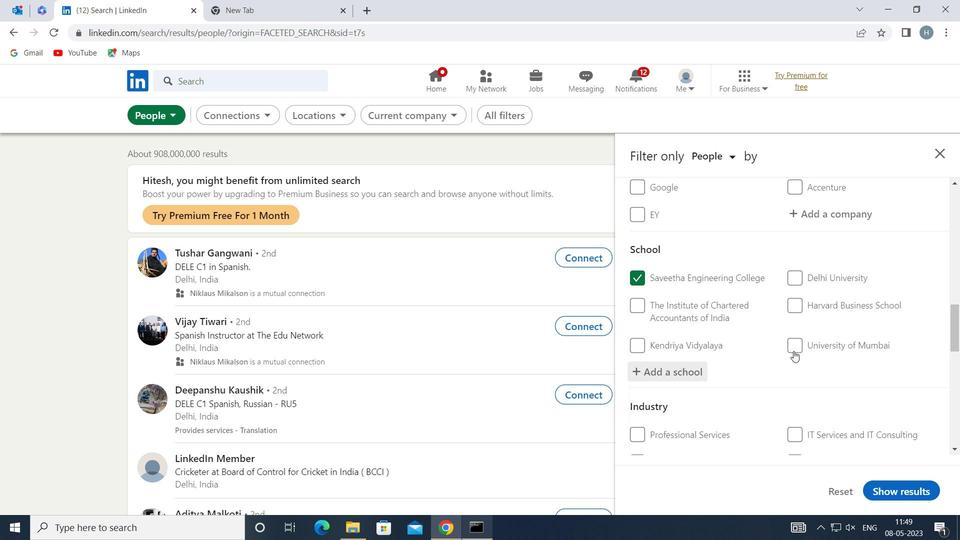 
Action: Mouse scrolled (792, 349) with delta (0, 0)
Screenshot: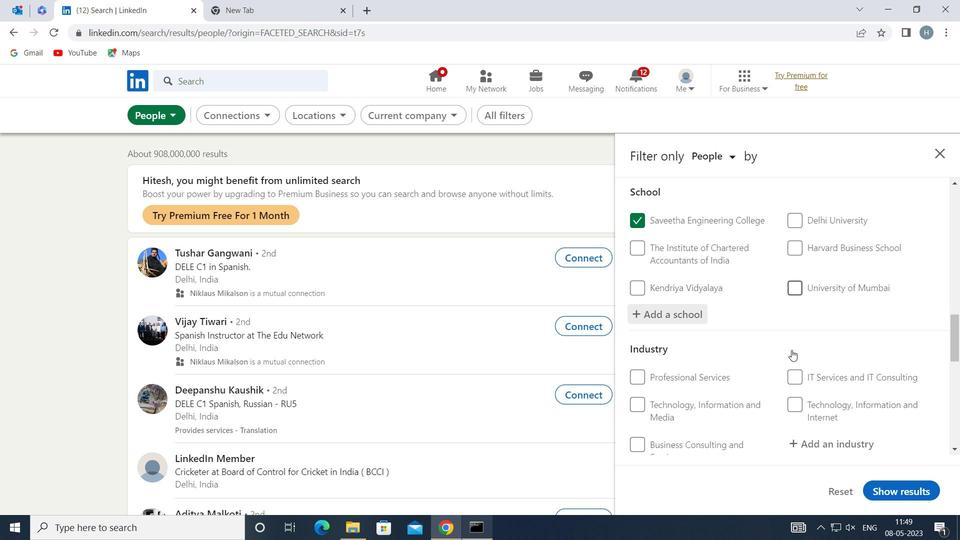
Action: Mouse moved to (823, 371)
Screenshot: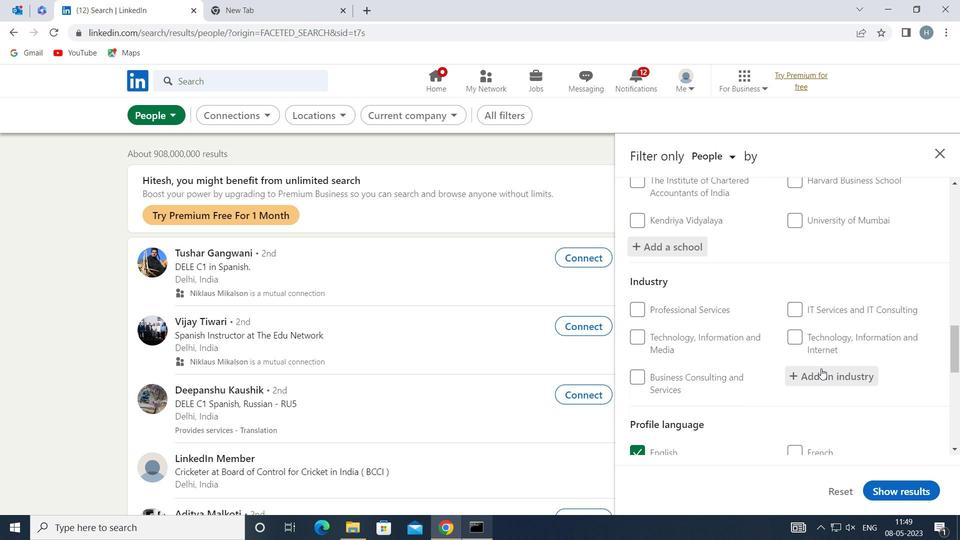 
Action: Mouse pressed left at (823, 371)
Screenshot: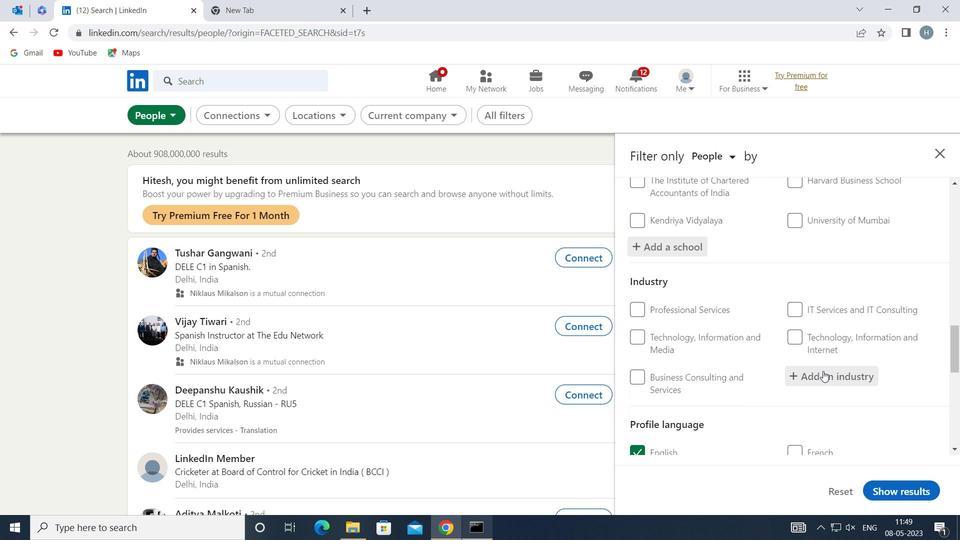 
Action: Key pressed <Key.shift>HOME<Key.space><Key.shift>HEALTH<Key.space><Key.shift>C
Screenshot: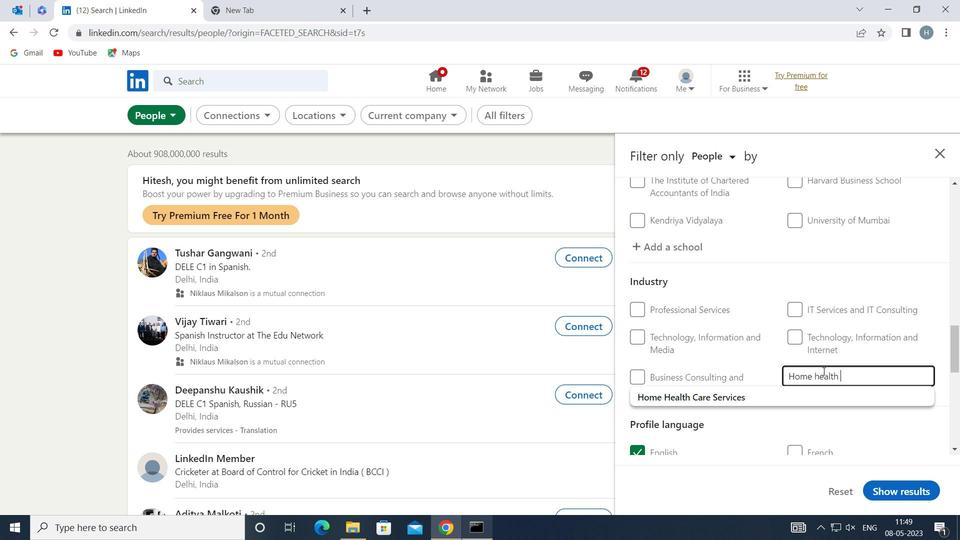 
Action: Mouse moved to (813, 393)
Screenshot: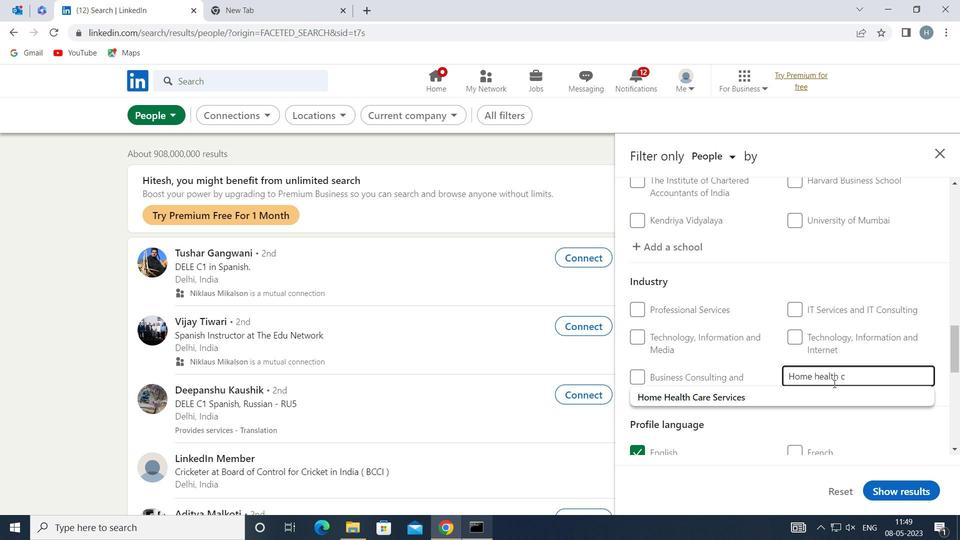 
Action: Mouse pressed left at (813, 393)
Screenshot: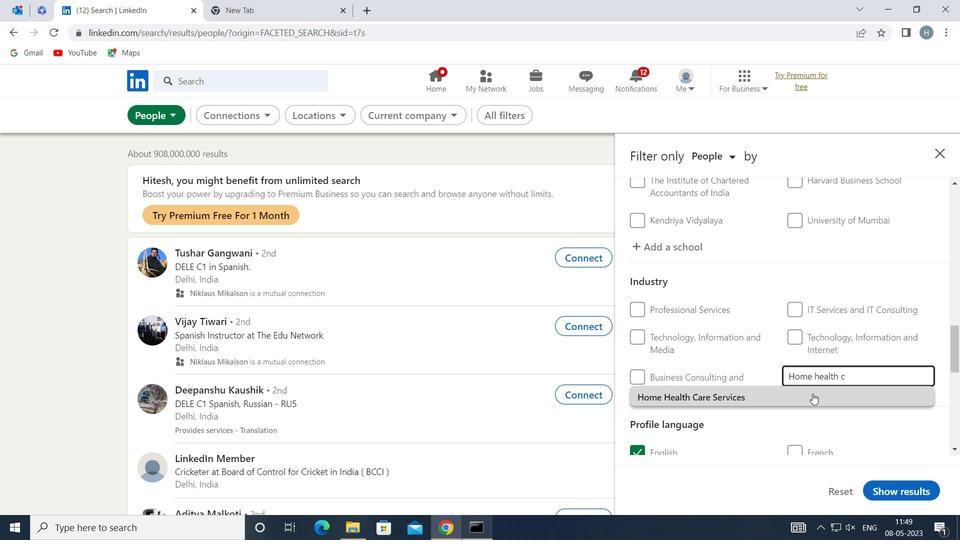 
Action: Mouse moved to (788, 367)
Screenshot: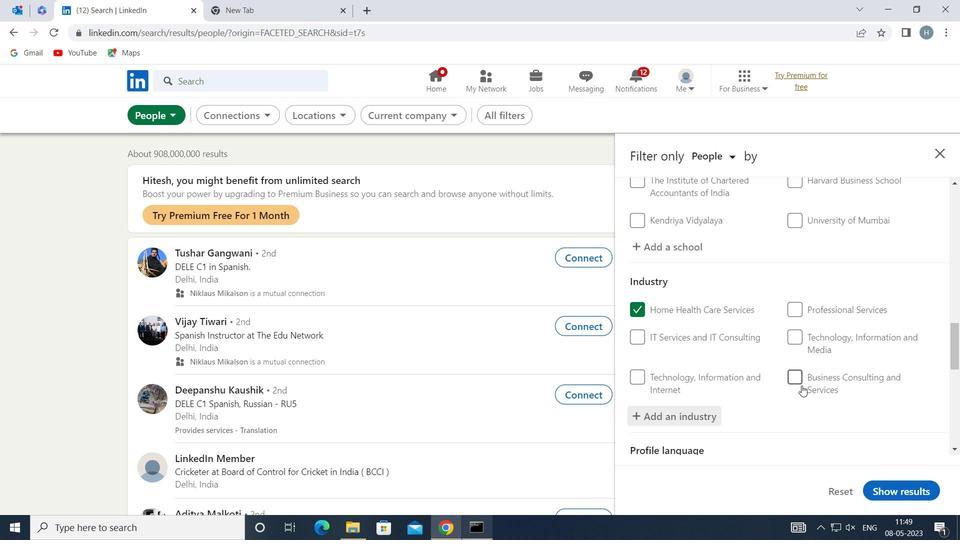 
Action: Mouse scrolled (788, 366) with delta (0, 0)
Screenshot: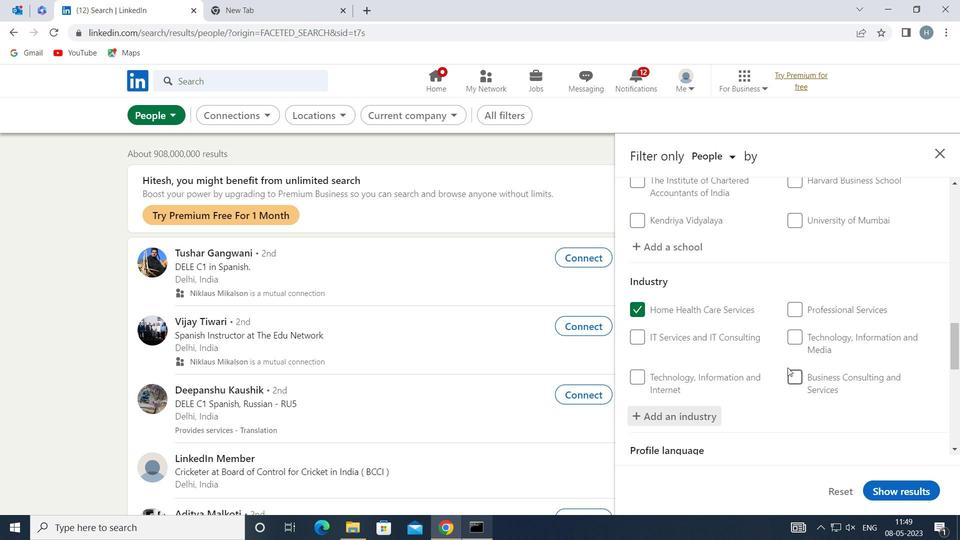 
Action: Mouse scrolled (788, 366) with delta (0, 0)
Screenshot: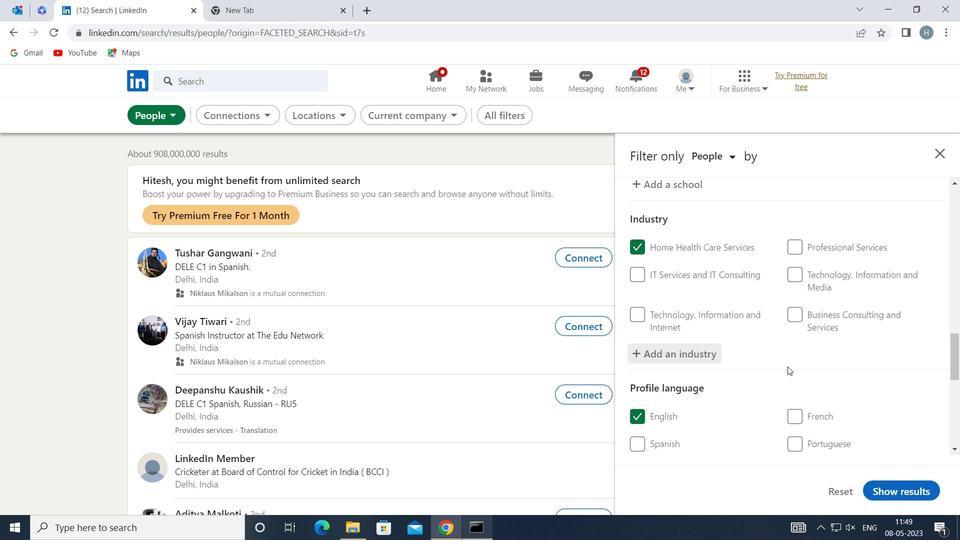 
Action: Mouse moved to (786, 366)
Screenshot: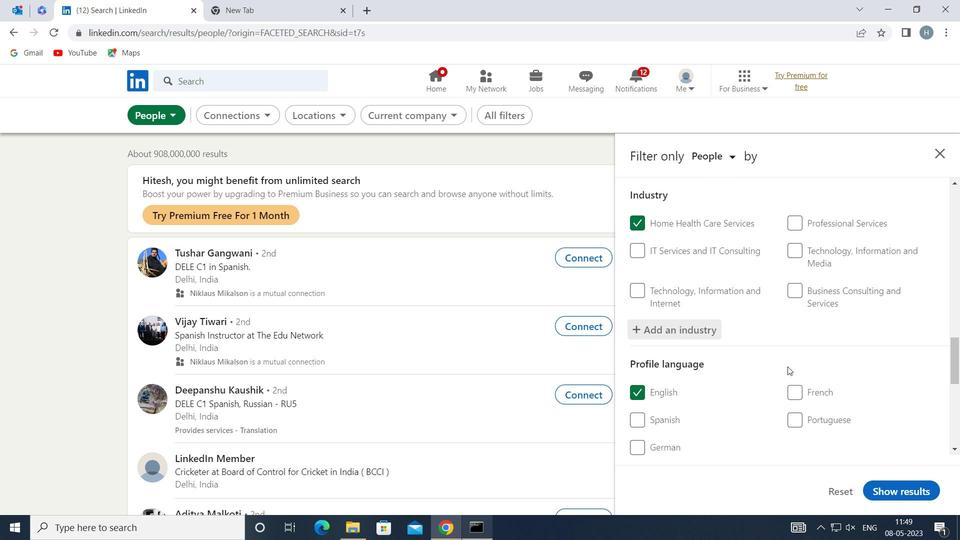 
Action: Mouse scrolled (786, 365) with delta (0, 0)
Screenshot: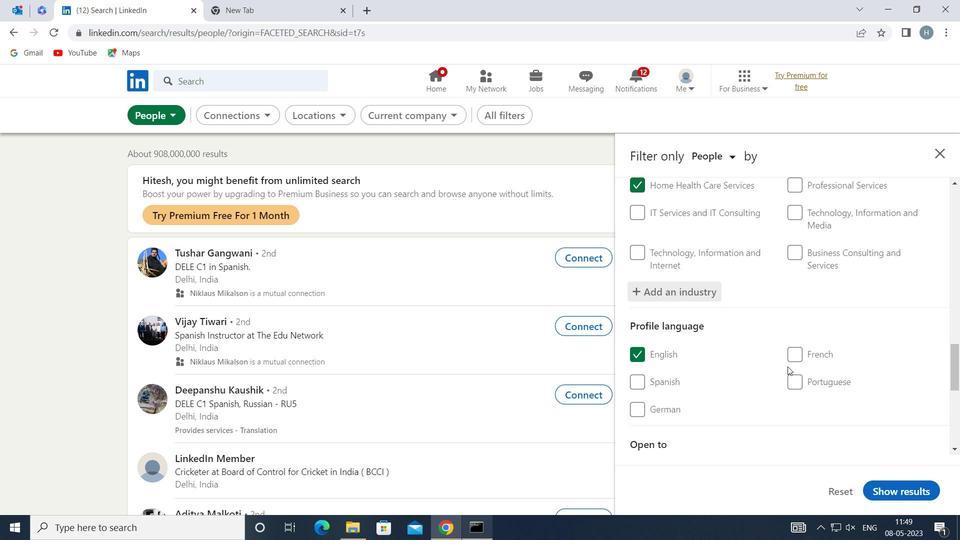 
Action: Mouse moved to (784, 364)
Screenshot: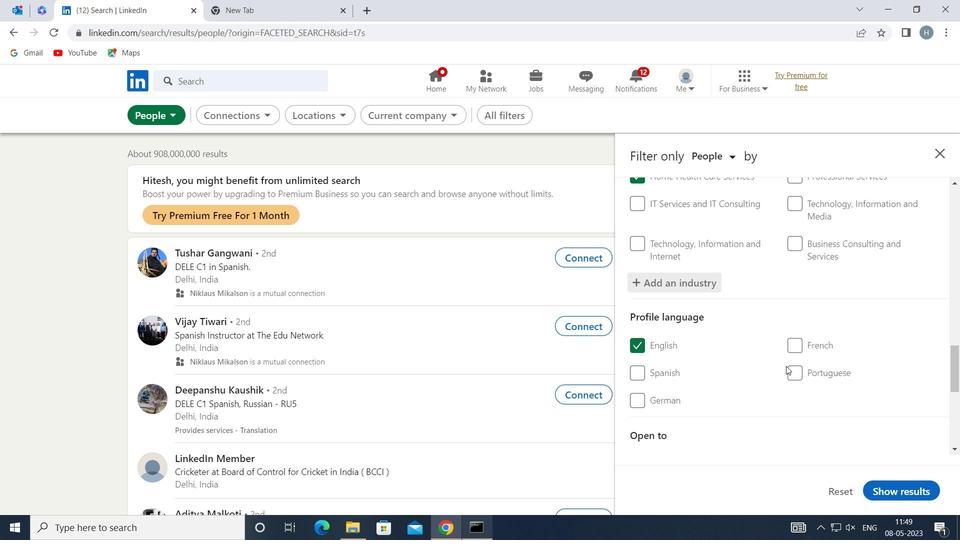 
Action: Mouse scrolled (784, 363) with delta (0, 0)
Screenshot: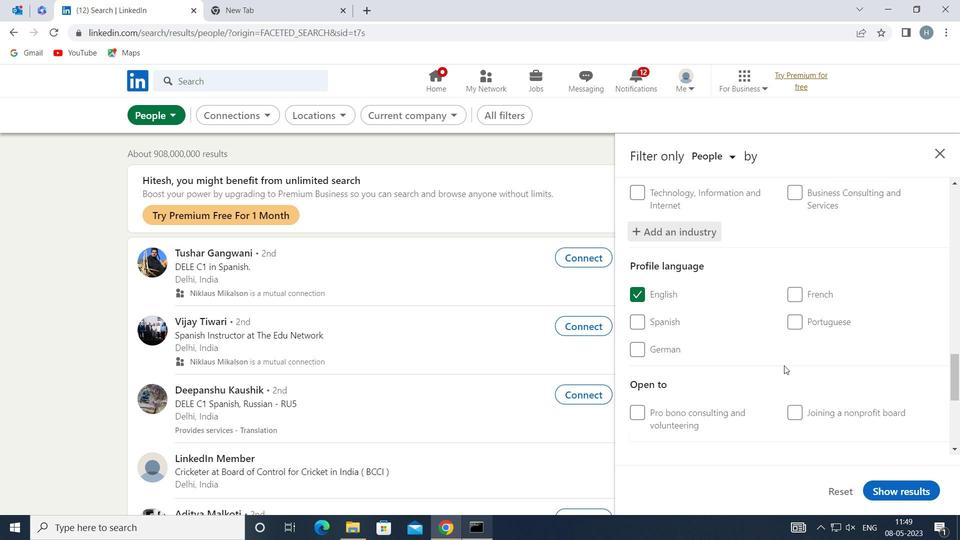 
Action: Mouse moved to (784, 363)
Screenshot: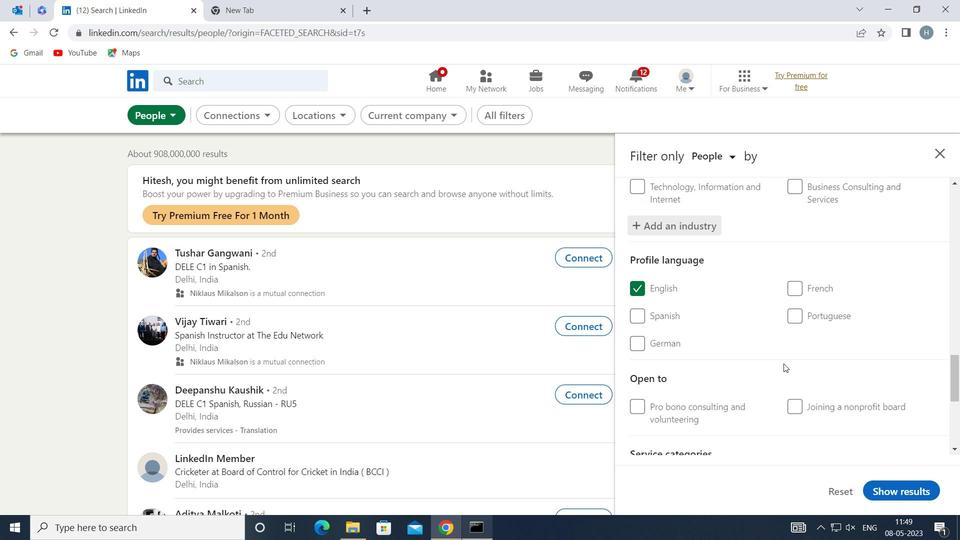
Action: Mouse scrolled (784, 362) with delta (0, 0)
Screenshot: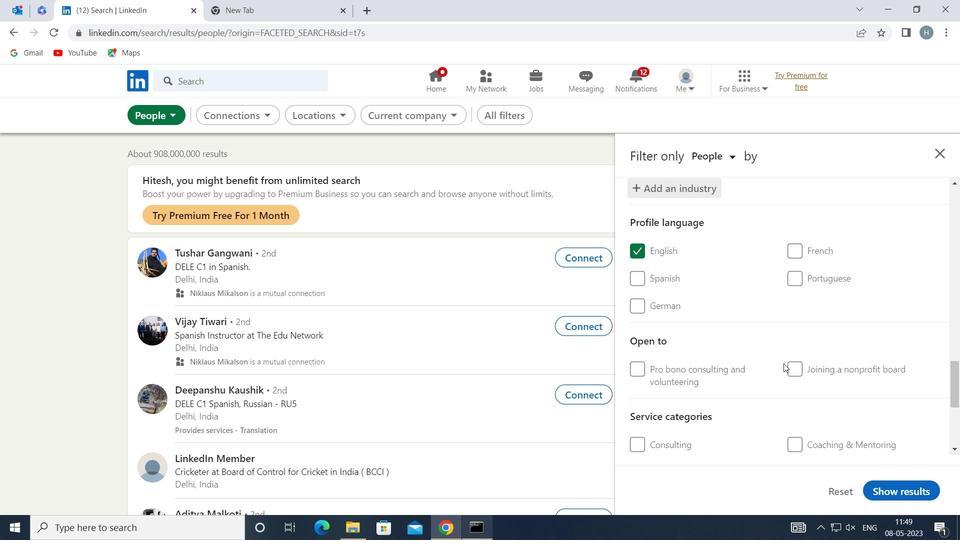 
Action: Mouse moved to (784, 362)
Screenshot: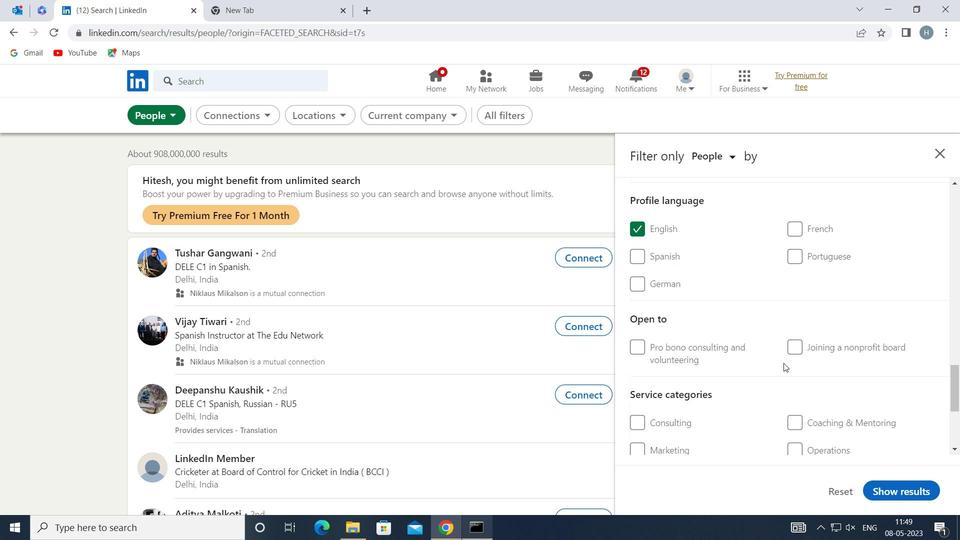 
Action: Mouse scrolled (784, 362) with delta (0, 0)
Screenshot: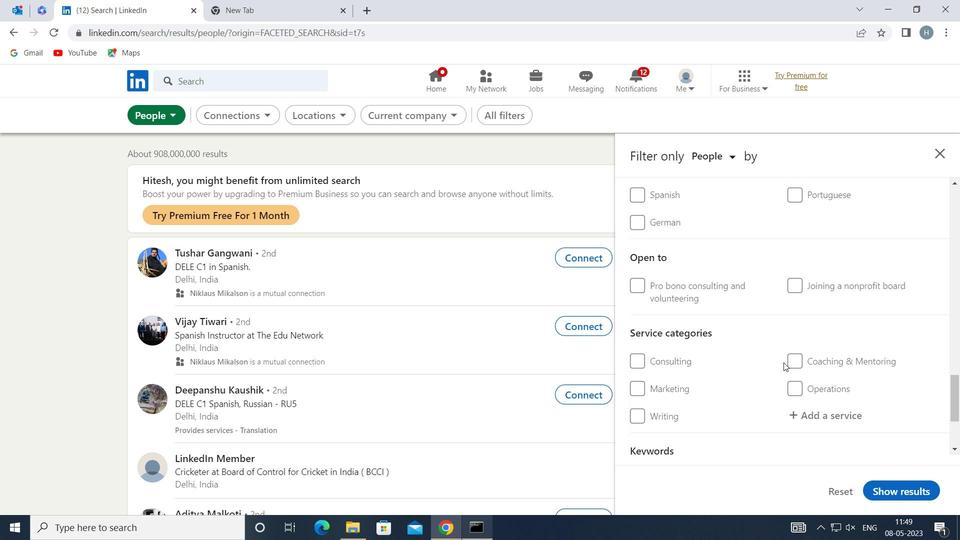 
Action: Mouse moved to (805, 353)
Screenshot: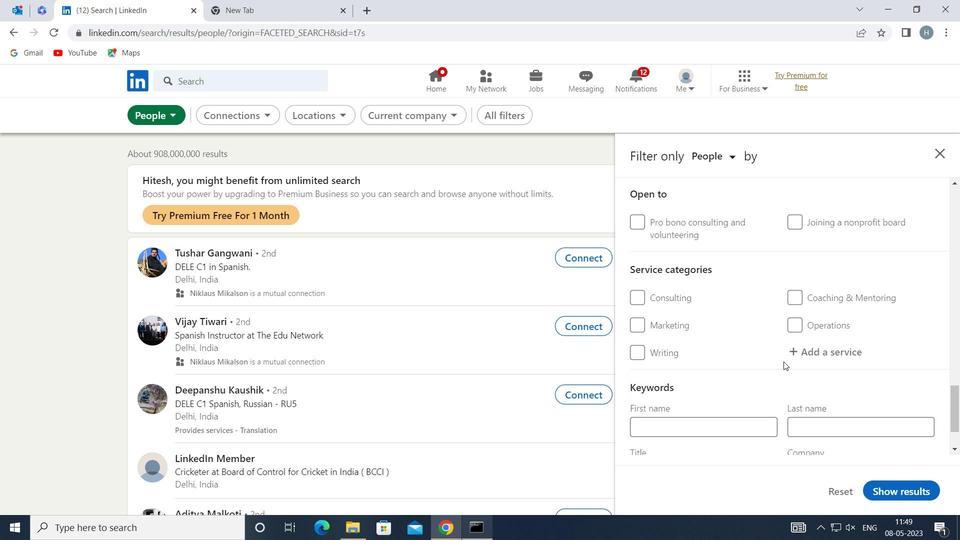 
Action: Mouse pressed left at (805, 353)
Screenshot: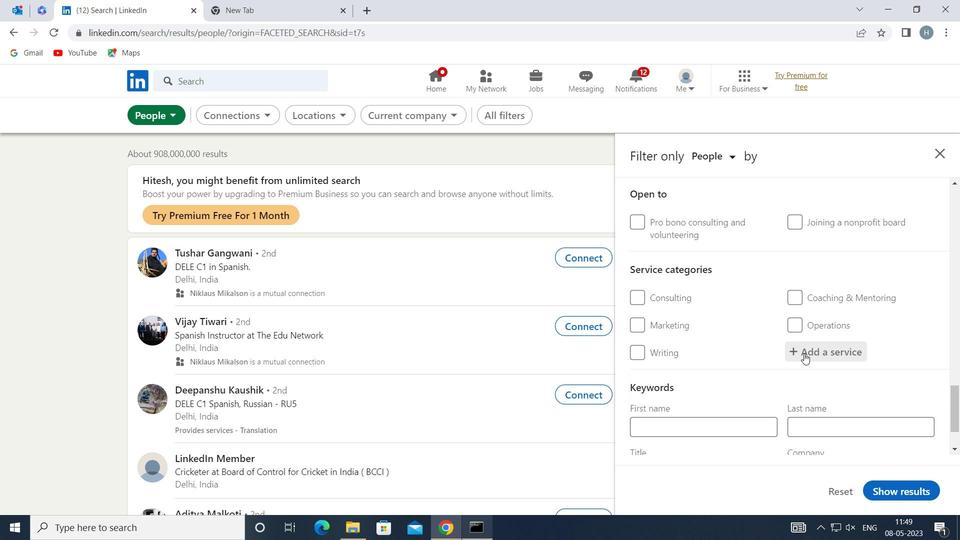 
Action: Mouse moved to (806, 351)
Screenshot: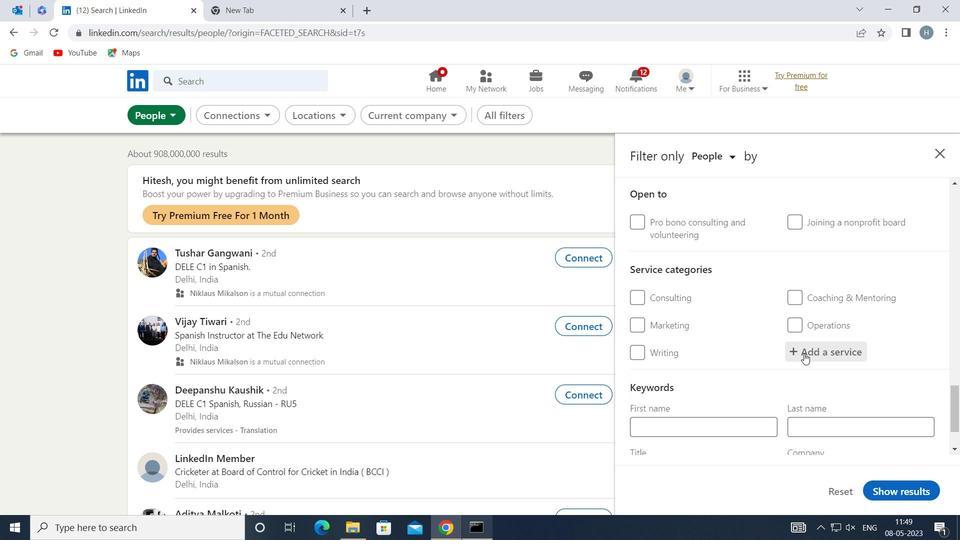 
Action: Key pressed <Key.shift>FINANCIAL<Key.space><Key.shift>ANALYSIS
Screenshot: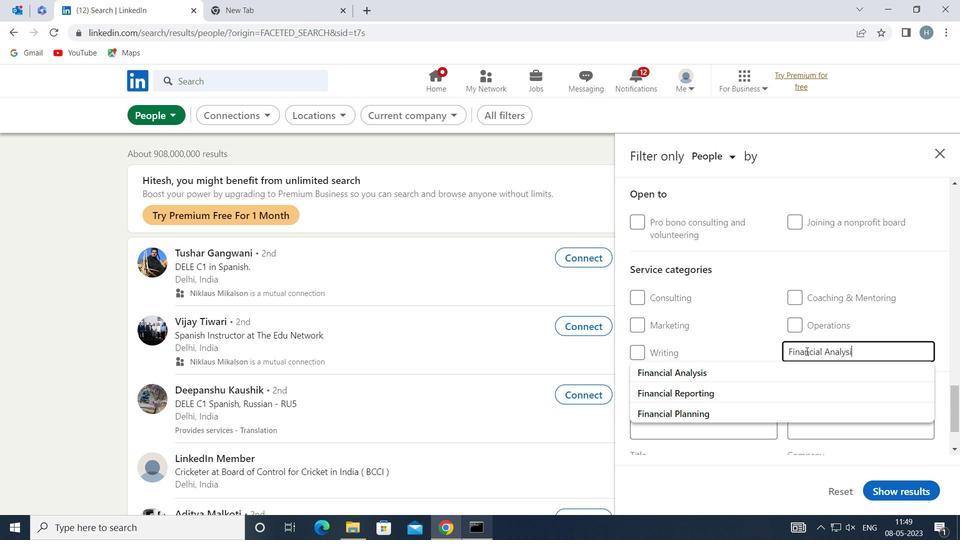 
Action: Mouse moved to (727, 372)
Screenshot: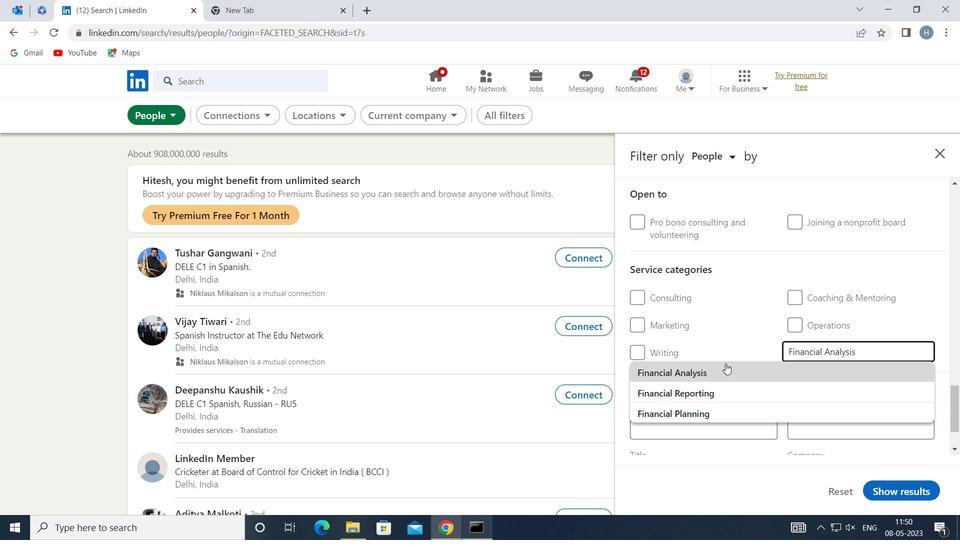 
Action: Mouse pressed left at (727, 372)
Screenshot: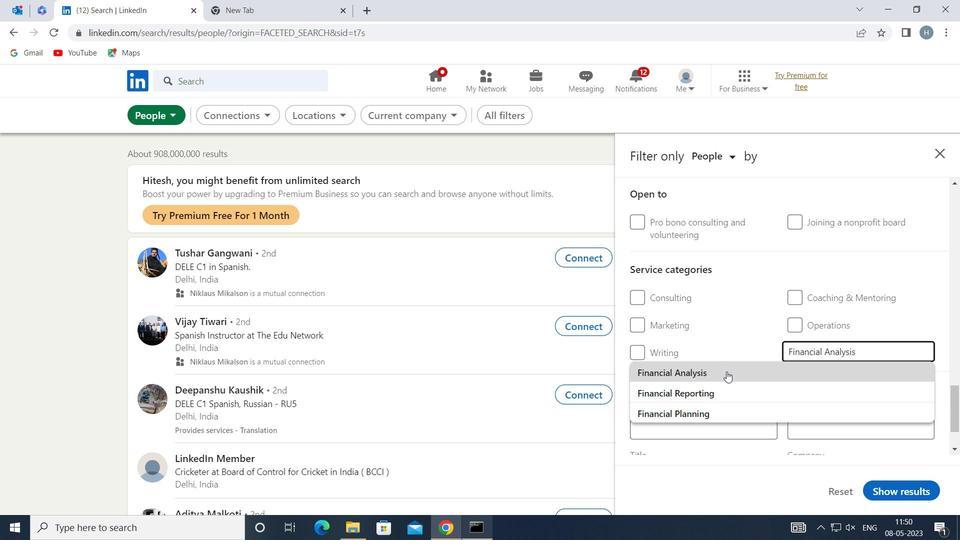 
Action: Mouse moved to (736, 353)
Screenshot: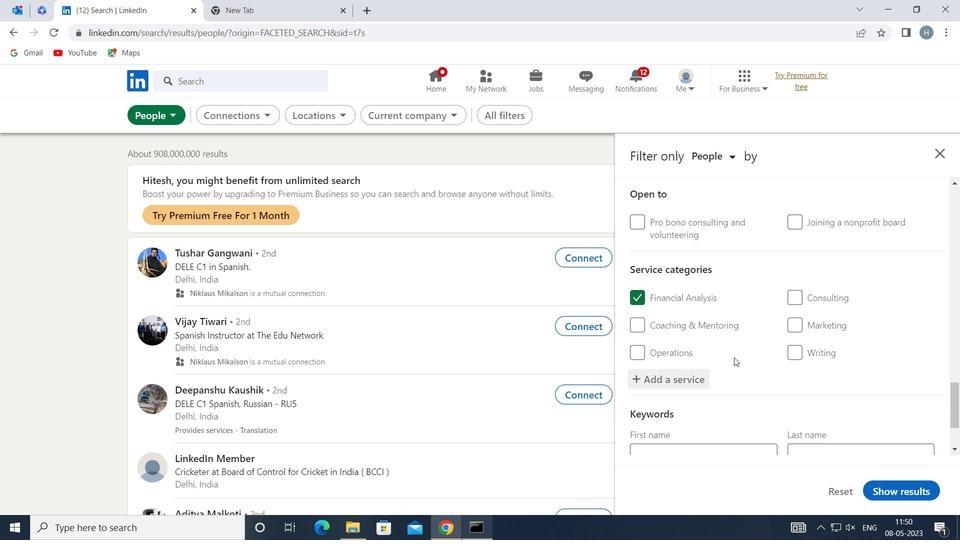 
Action: Mouse scrolled (736, 352) with delta (0, 0)
Screenshot: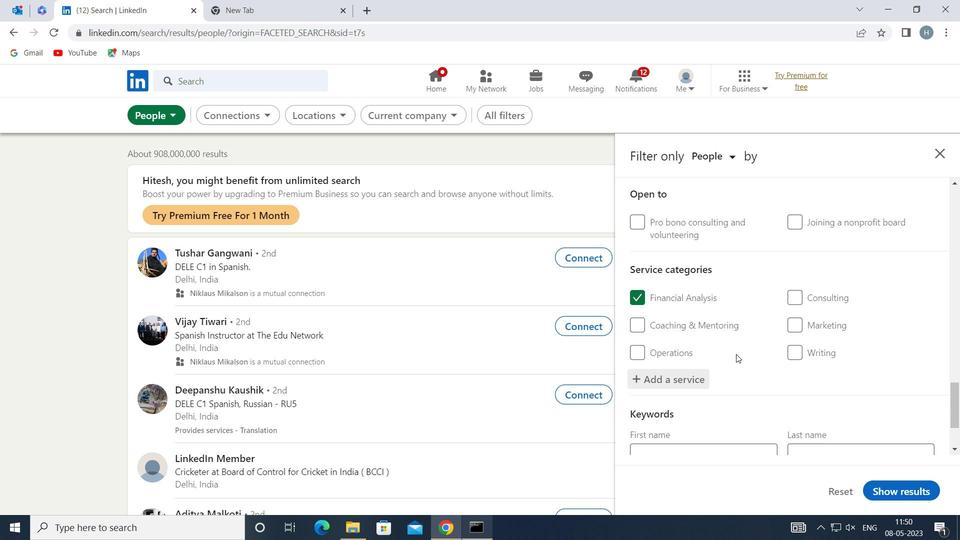 
Action: Mouse scrolled (736, 352) with delta (0, 0)
Screenshot: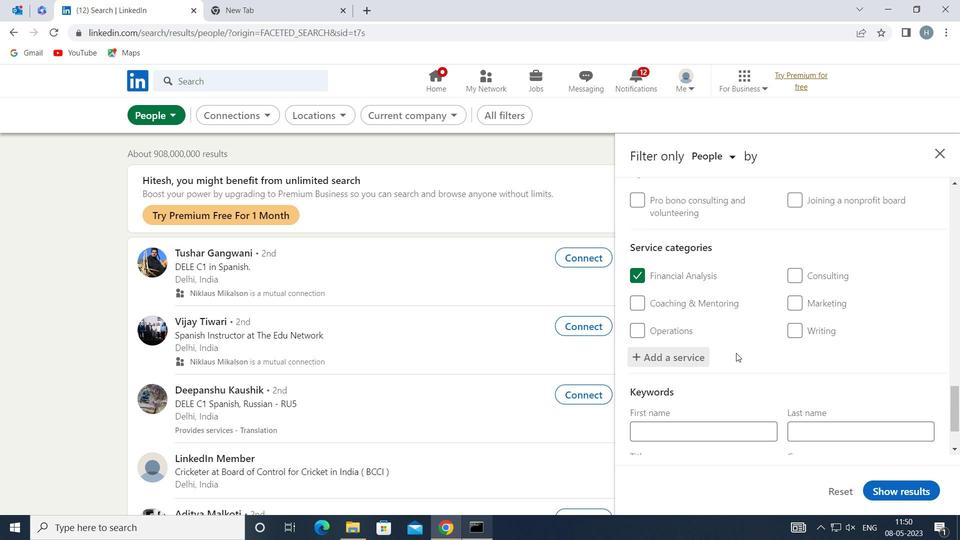 
Action: Mouse scrolled (736, 352) with delta (0, 0)
Screenshot: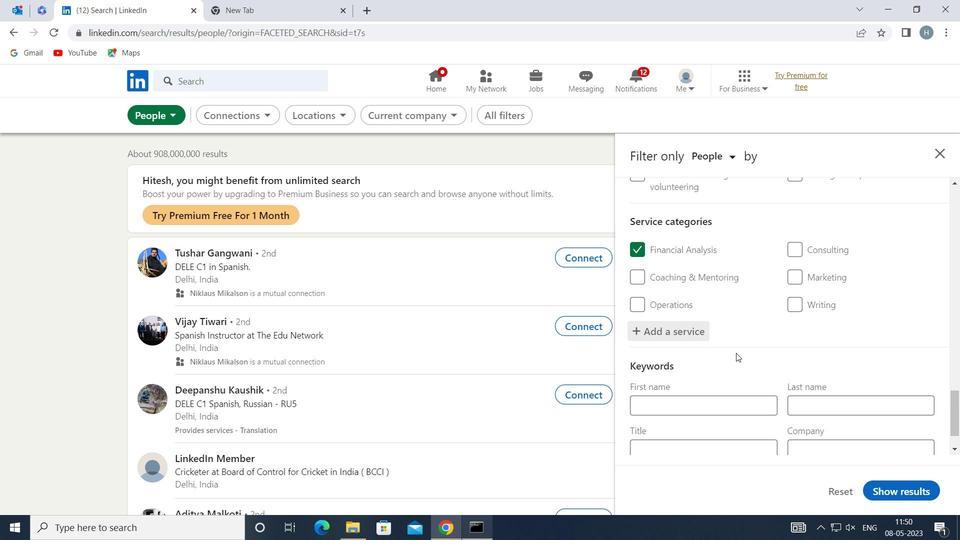 
Action: Mouse scrolled (736, 352) with delta (0, 0)
Screenshot: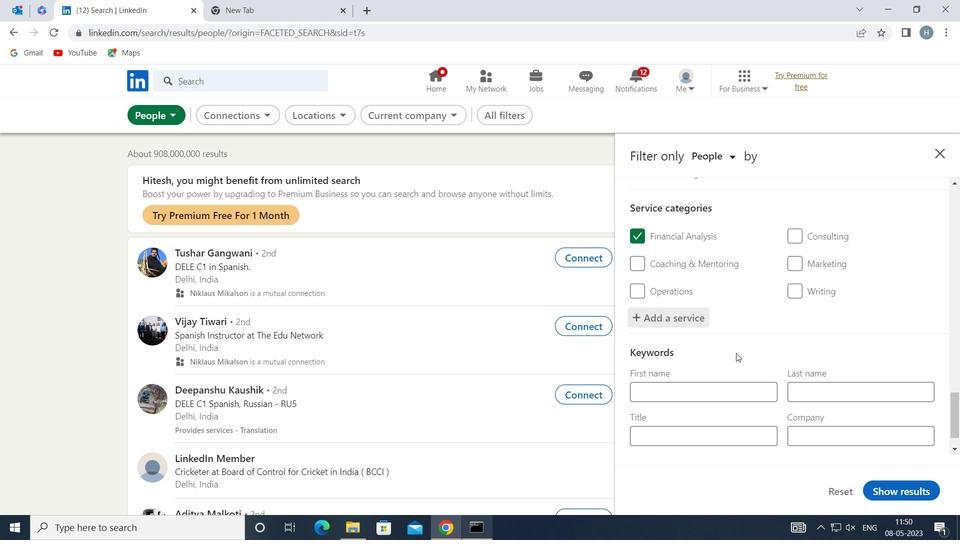 
Action: Mouse scrolled (736, 352) with delta (0, 0)
Screenshot: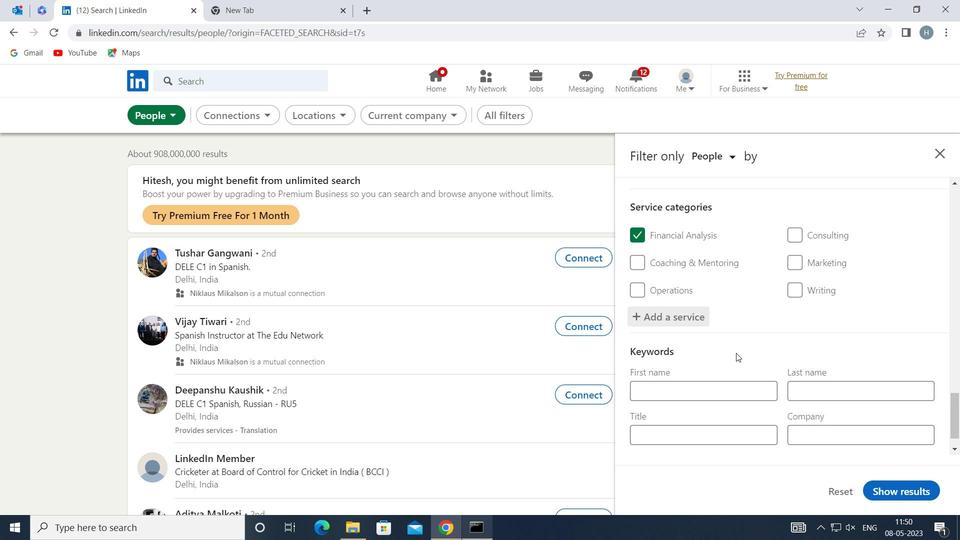 
Action: Mouse moved to (740, 398)
Screenshot: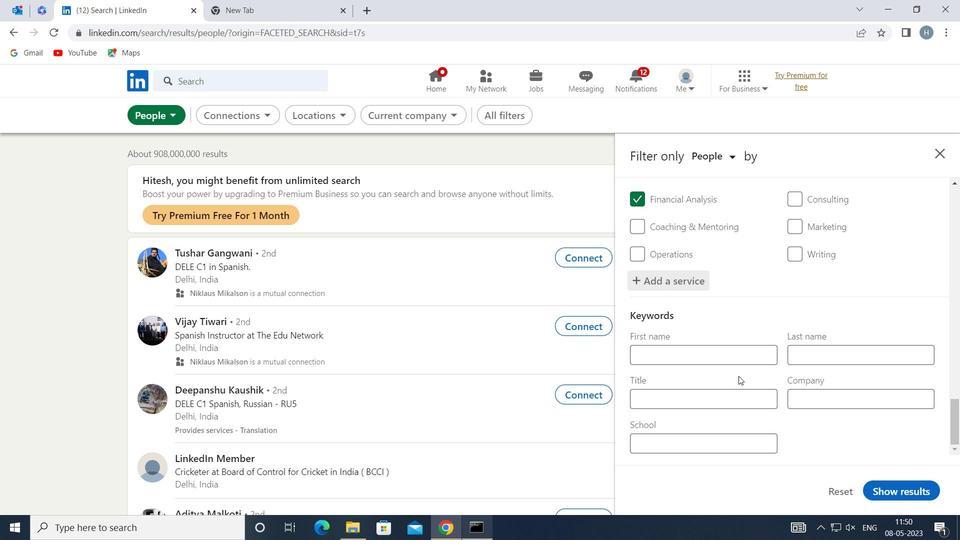 
Action: Mouse pressed left at (740, 398)
Screenshot: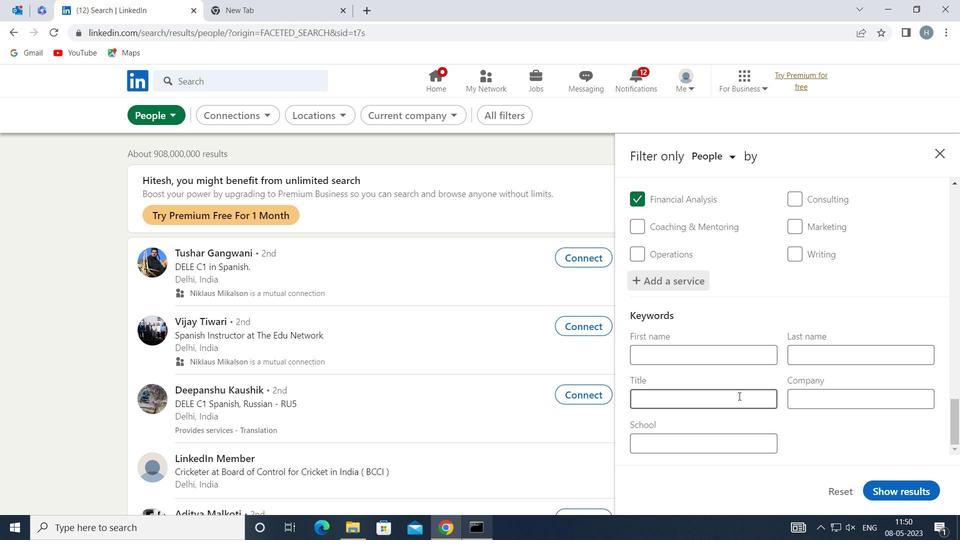
Action: Key pressed <Key.shift>OFFICER<Key.space><Key.shift>MANAGER
Screenshot: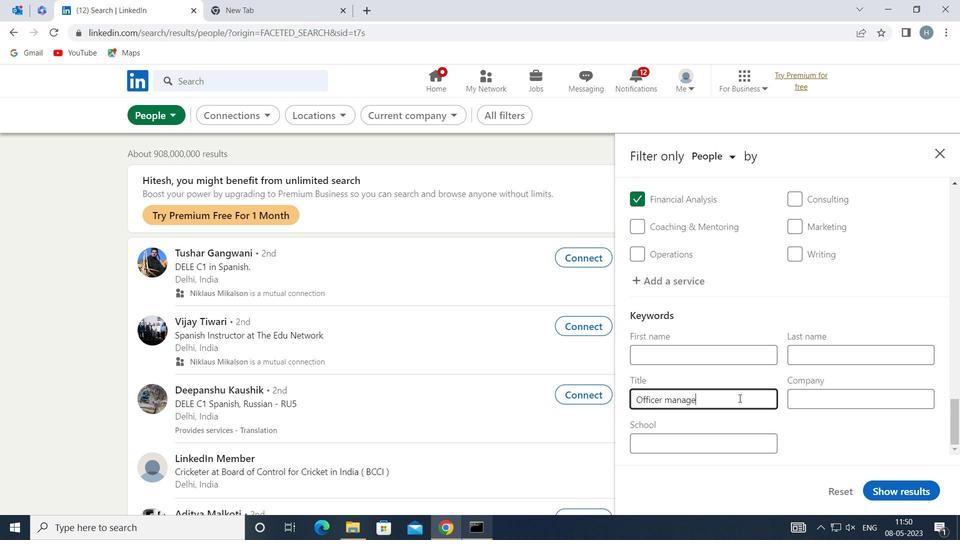 
Action: Mouse moved to (904, 492)
Screenshot: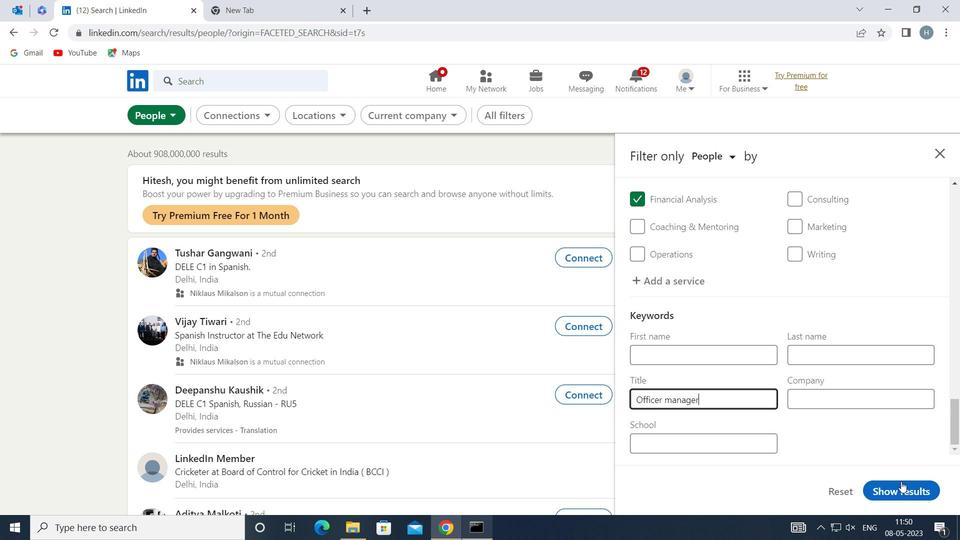 
Action: Mouse pressed left at (904, 492)
Screenshot: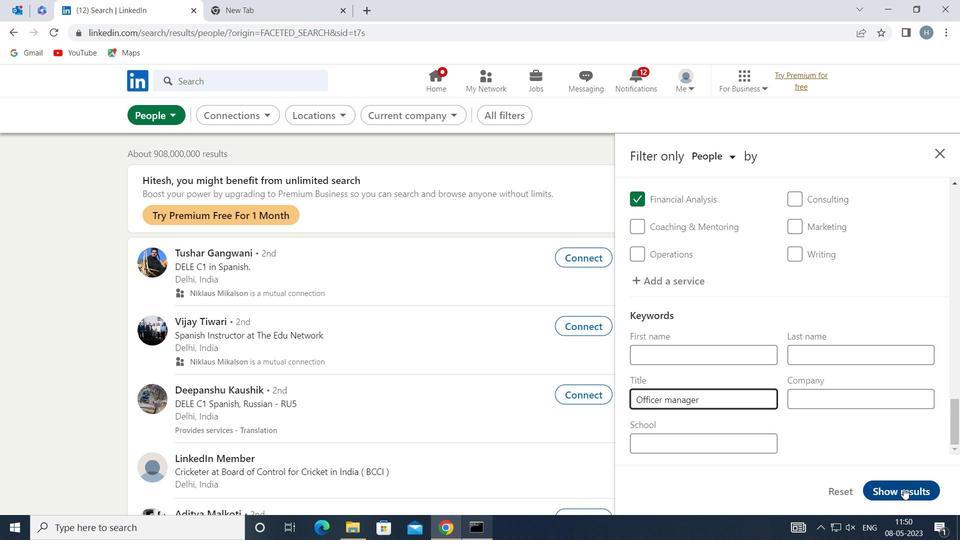 
Action: Mouse moved to (807, 356)
Screenshot: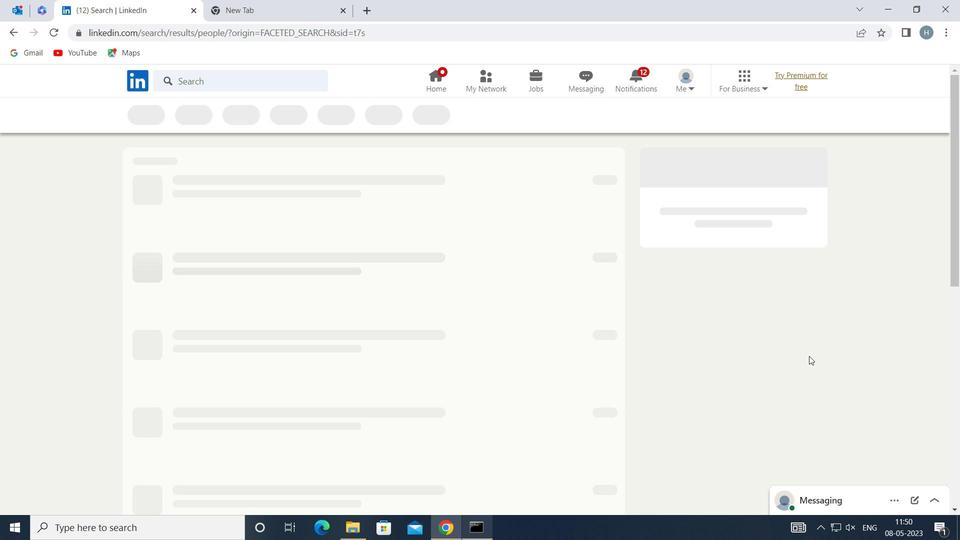 
